 Task: Search one way flight ticket for 1 adult, 1 child, 1 infant in seat in premium economy from Killeen: Killeen-fort Hood Regional Airport / Robert Gray Army Airfield to Rockford: Chicago Rockford International Airport(was Northwest Chicagoland Regional Airport At Rockford) on 5-1-2023. Choice of flights is American. Number of bags: 2 checked bags. Price is upto 91000. Outbound departure time preference is 7:15.
Action: Mouse moved to (201, 312)
Screenshot: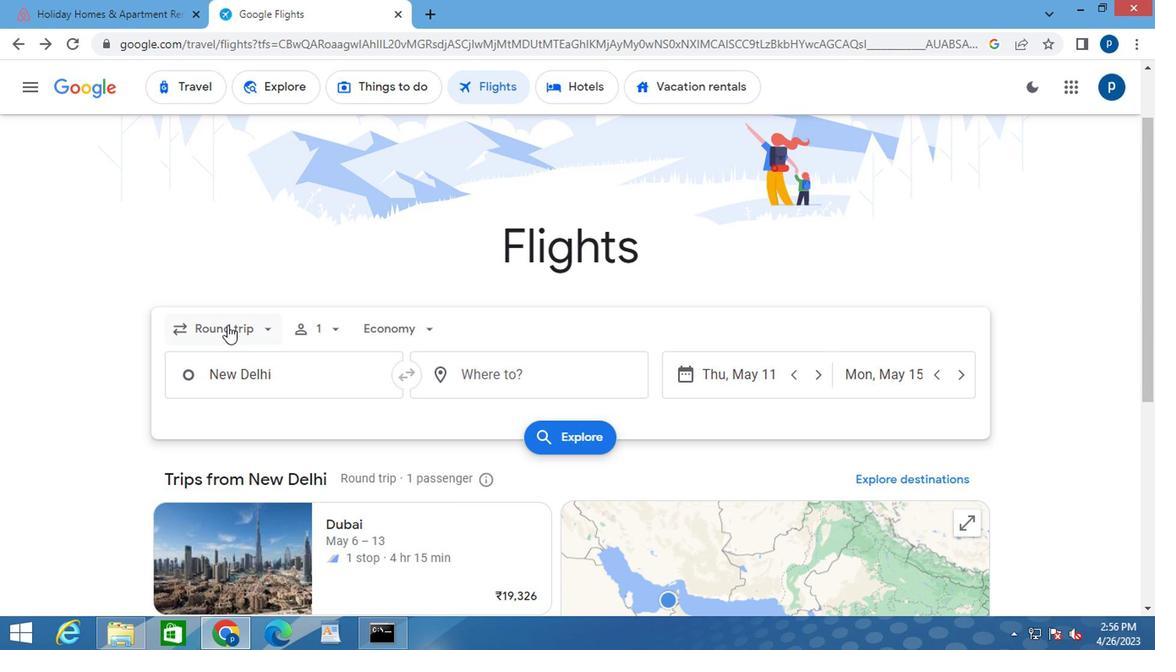 
Action: Mouse pressed left at (201, 312)
Screenshot: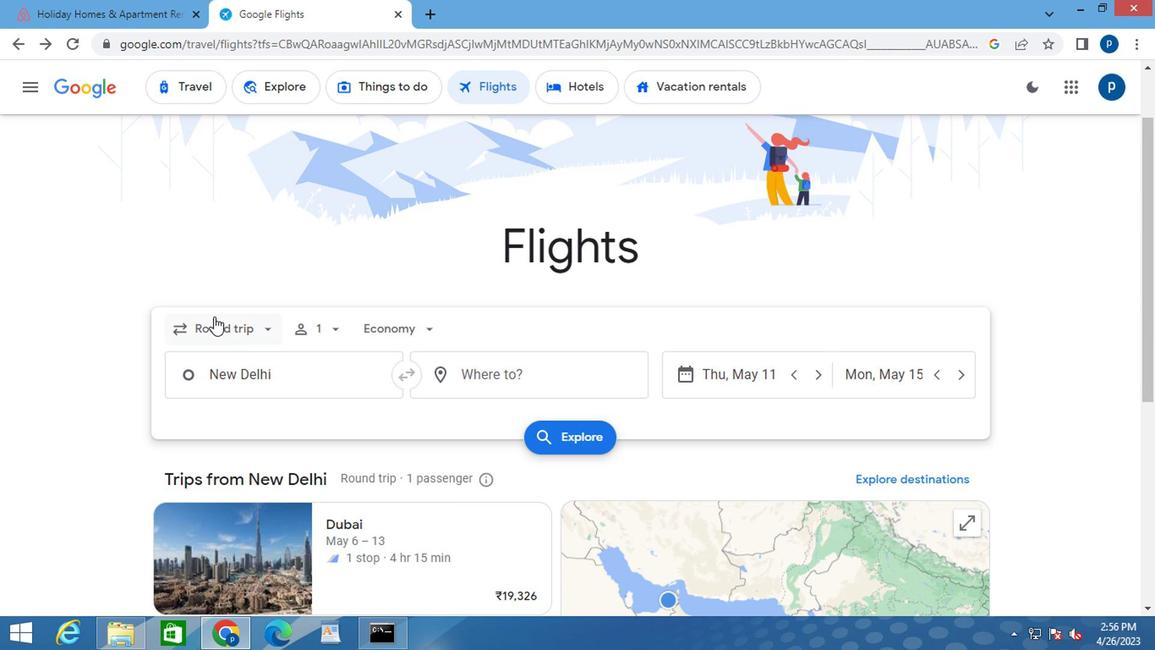 
Action: Mouse moved to (220, 395)
Screenshot: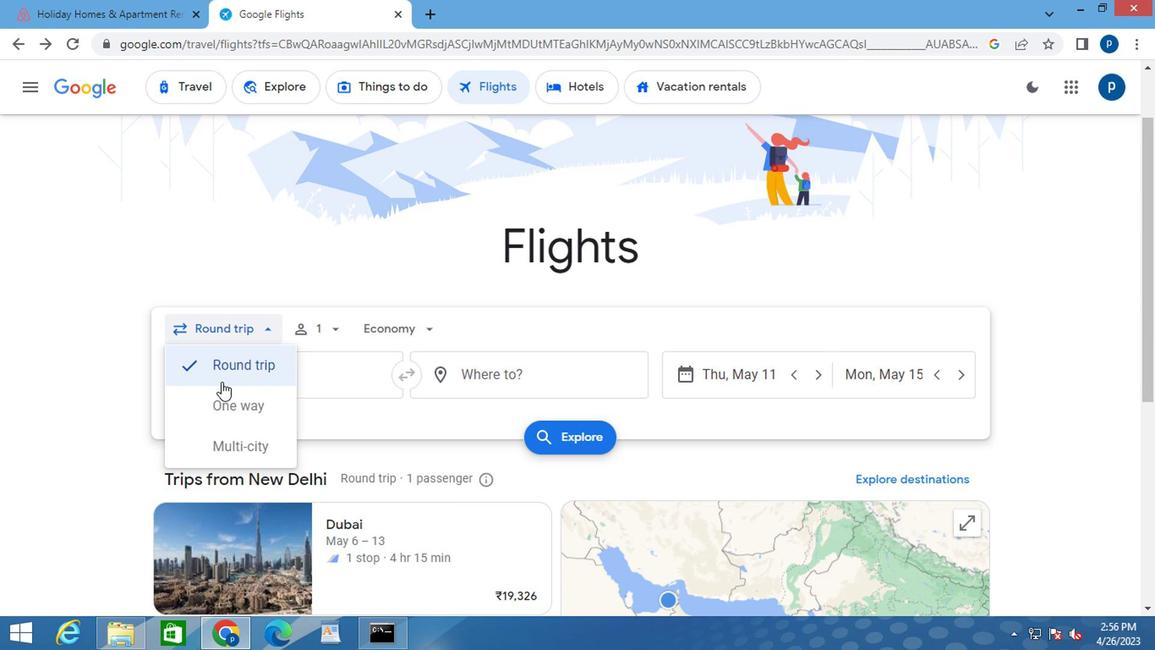 
Action: Mouse pressed left at (220, 395)
Screenshot: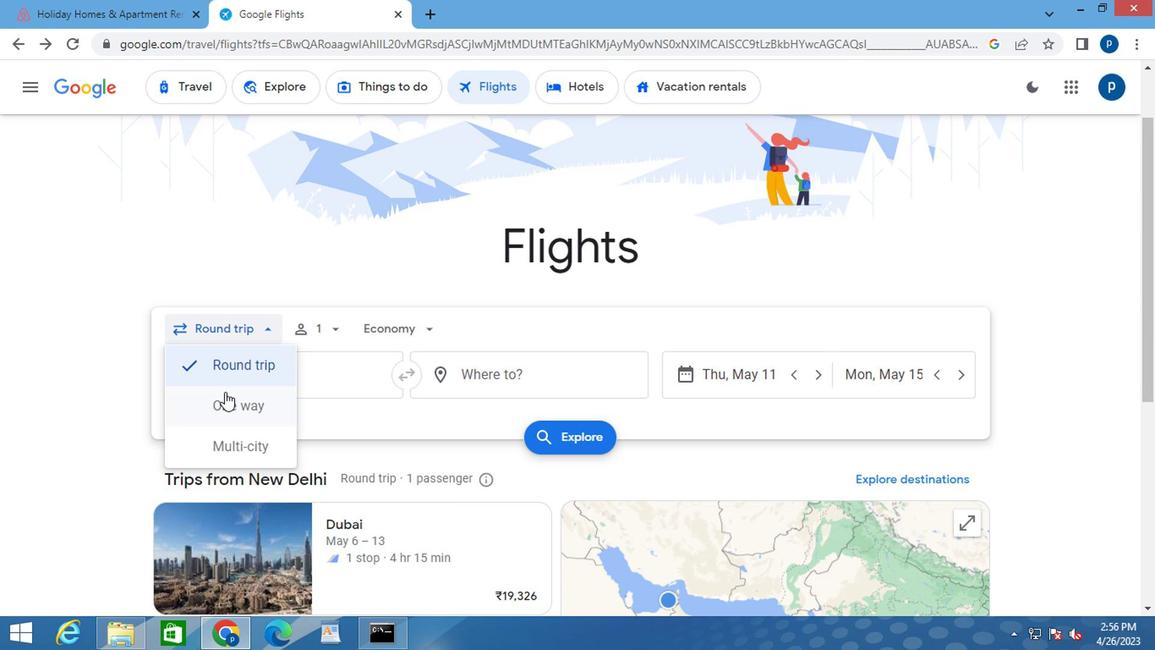
Action: Mouse moved to (297, 329)
Screenshot: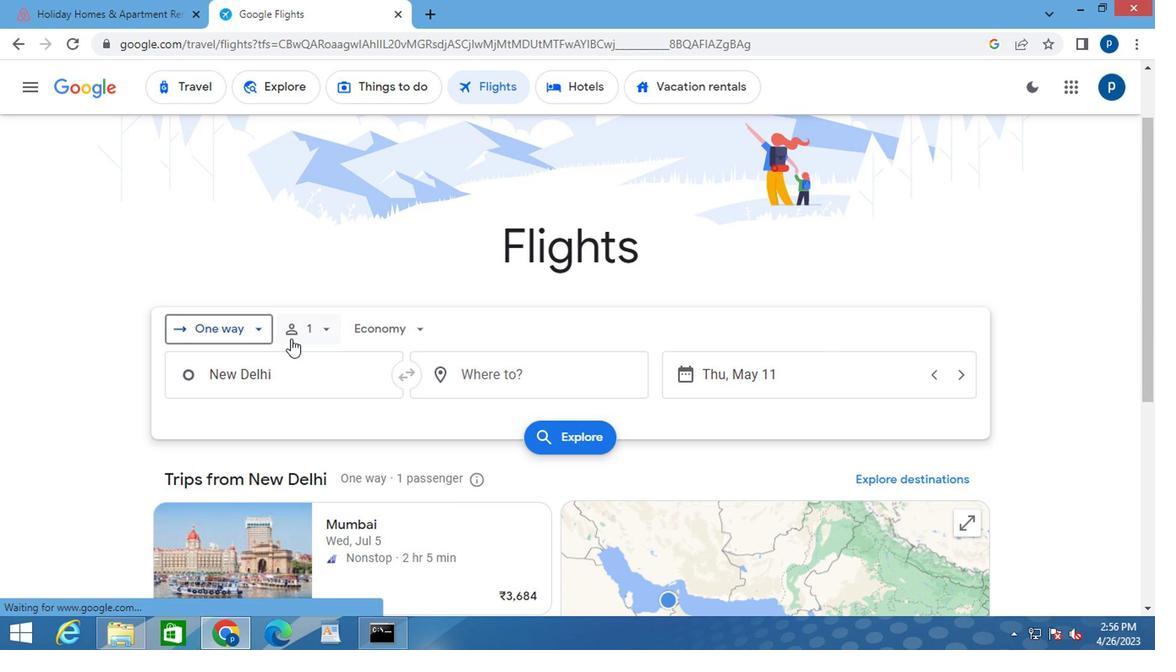 
Action: Mouse pressed left at (297, 329)
Screenshot: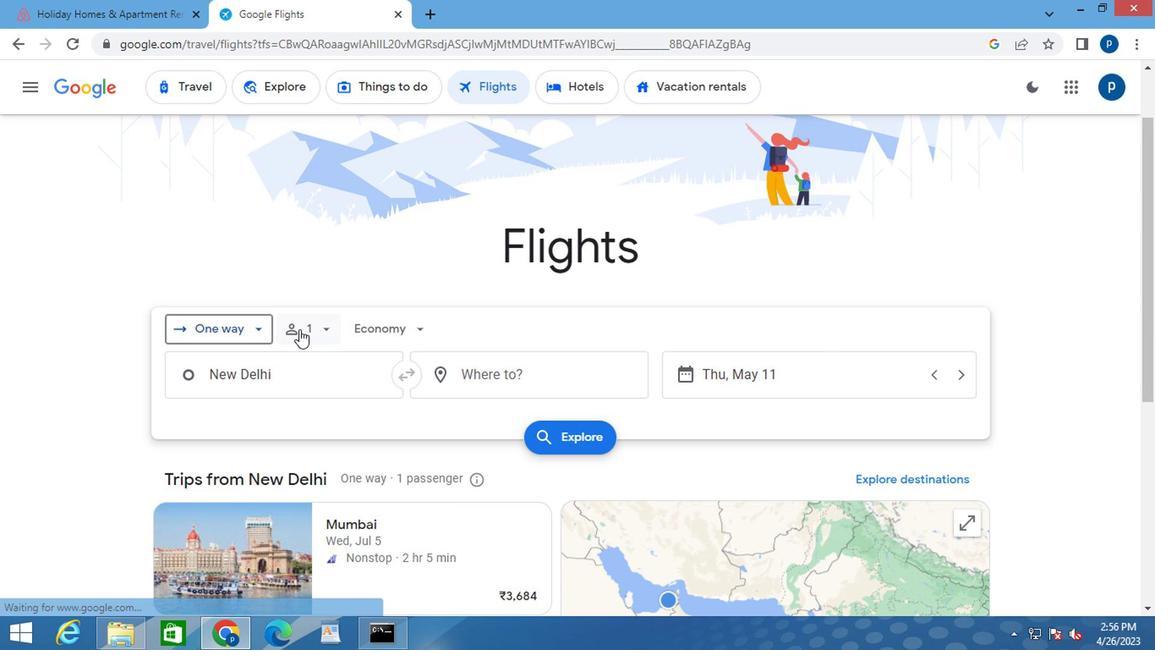 
Action: Mouse moved to (434, 414)
Screenshot: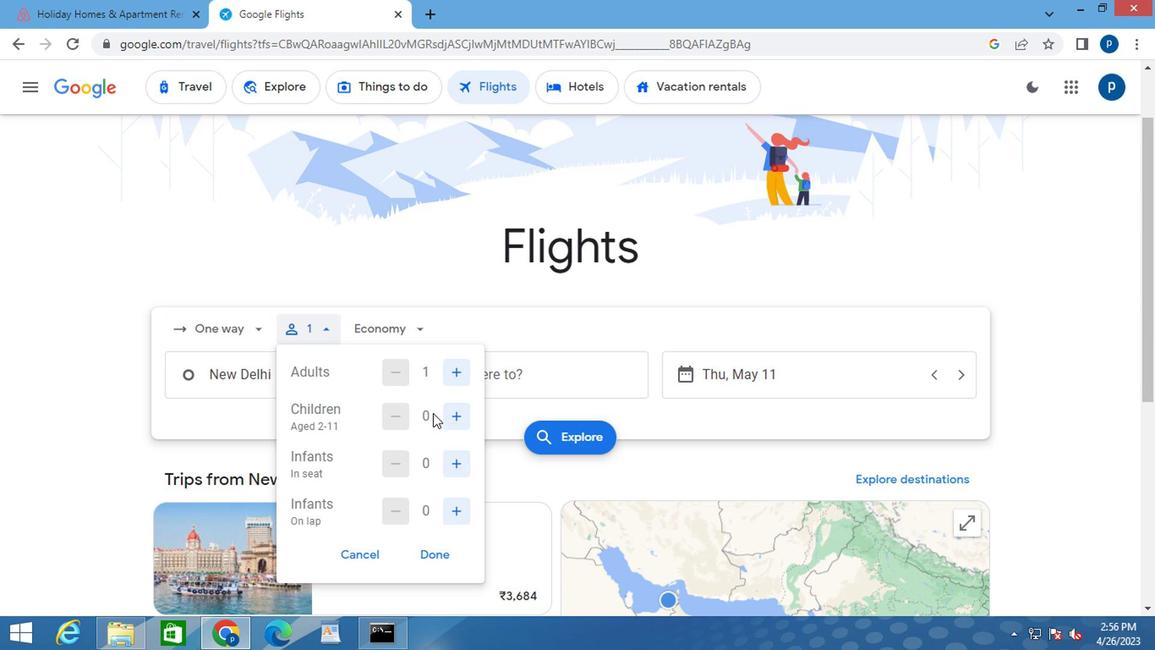 
Action: Mouse pressed left at (434, 414)
Screenshot: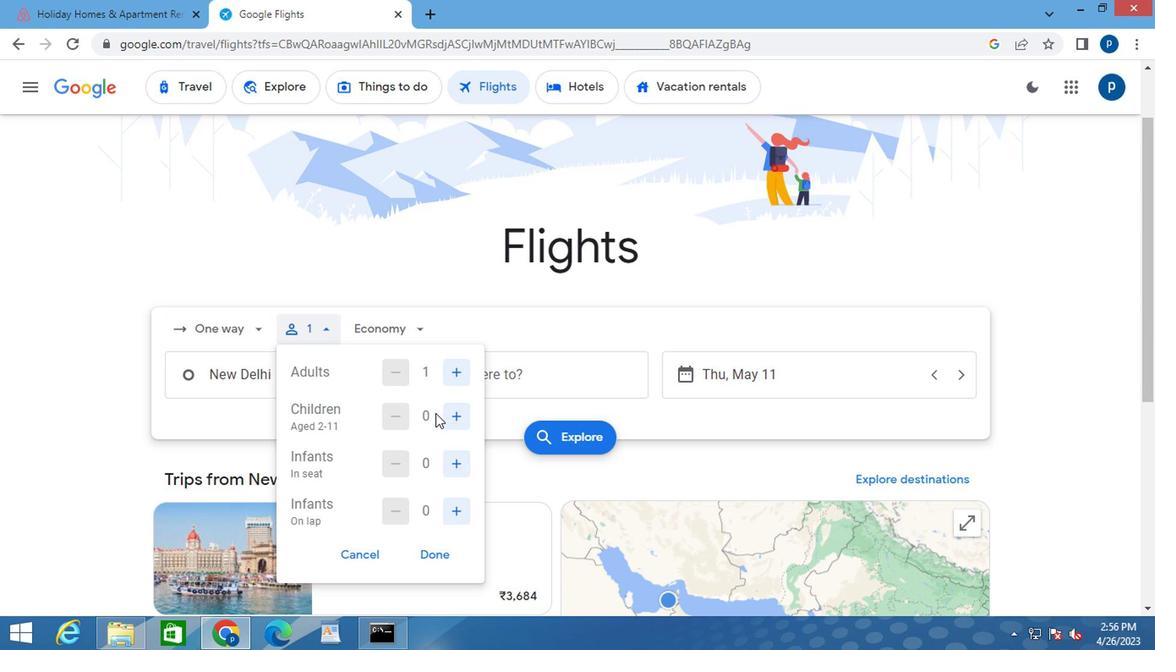 
Action: Mouse moved to (444, 458)
Screenshot: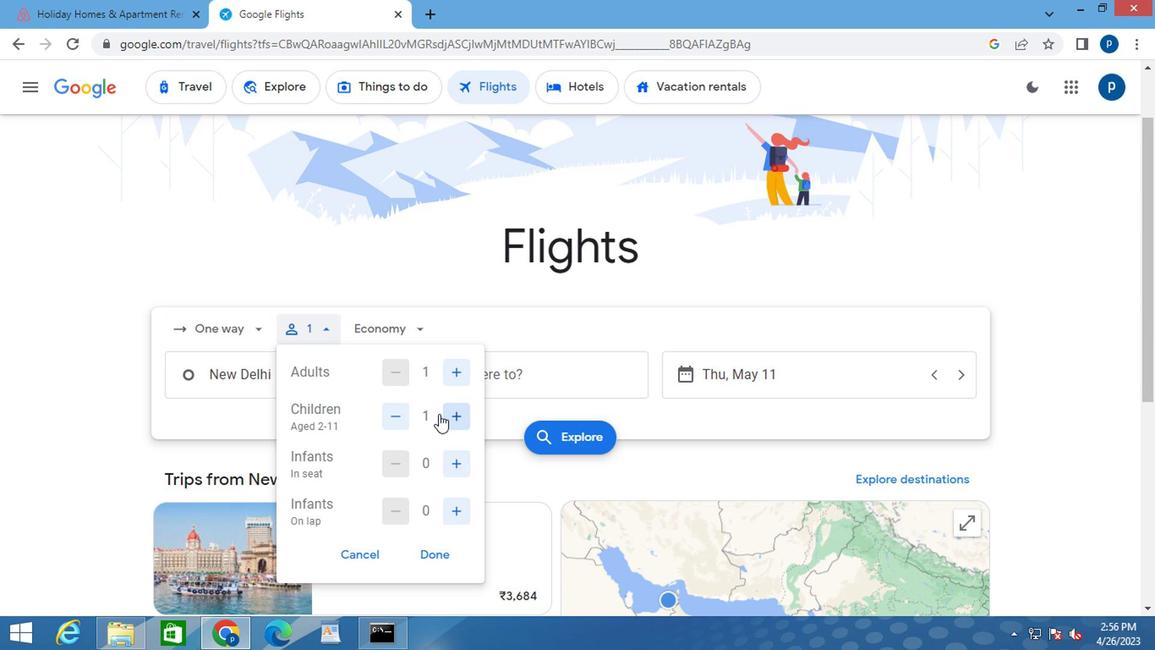 
Action: Mouse pressed left at (444, 458)
Screenshot: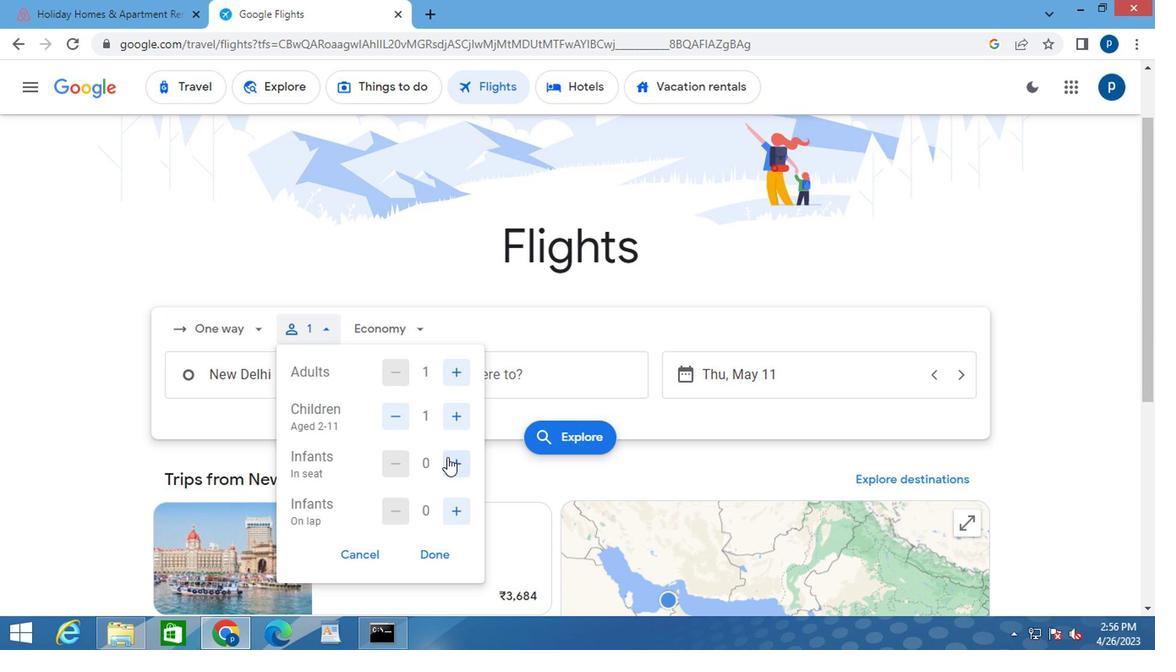 
Action: Mouse moved to (437, 556)
Screenshot: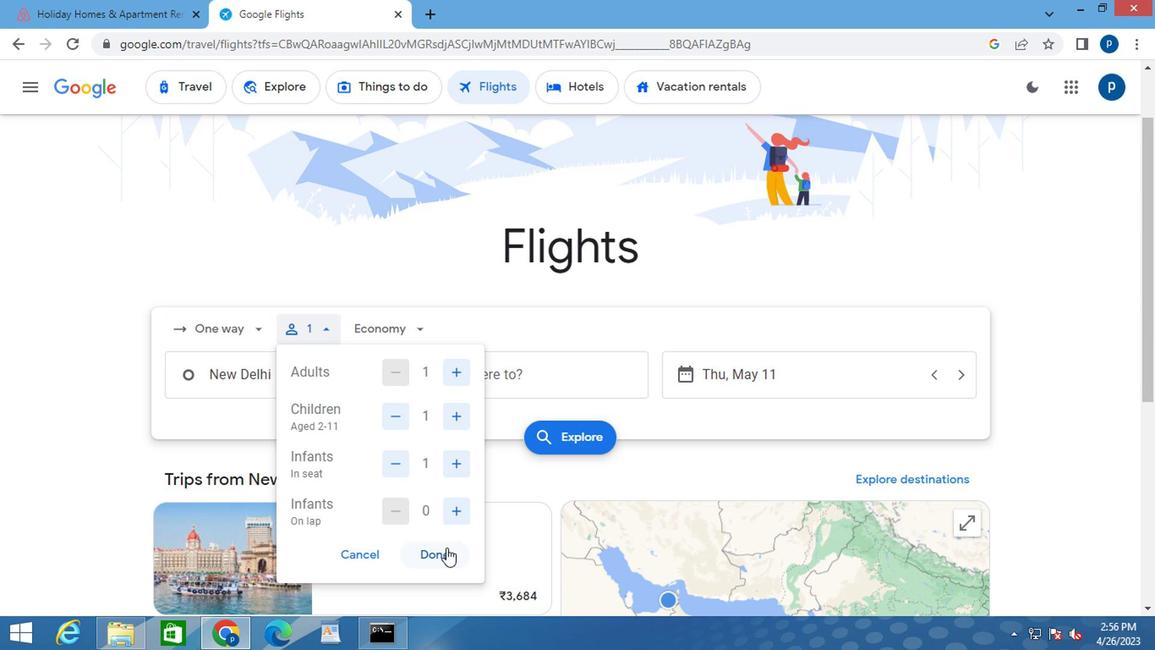 
Action: Mouse pressed left at (437, 556)
Screenshot: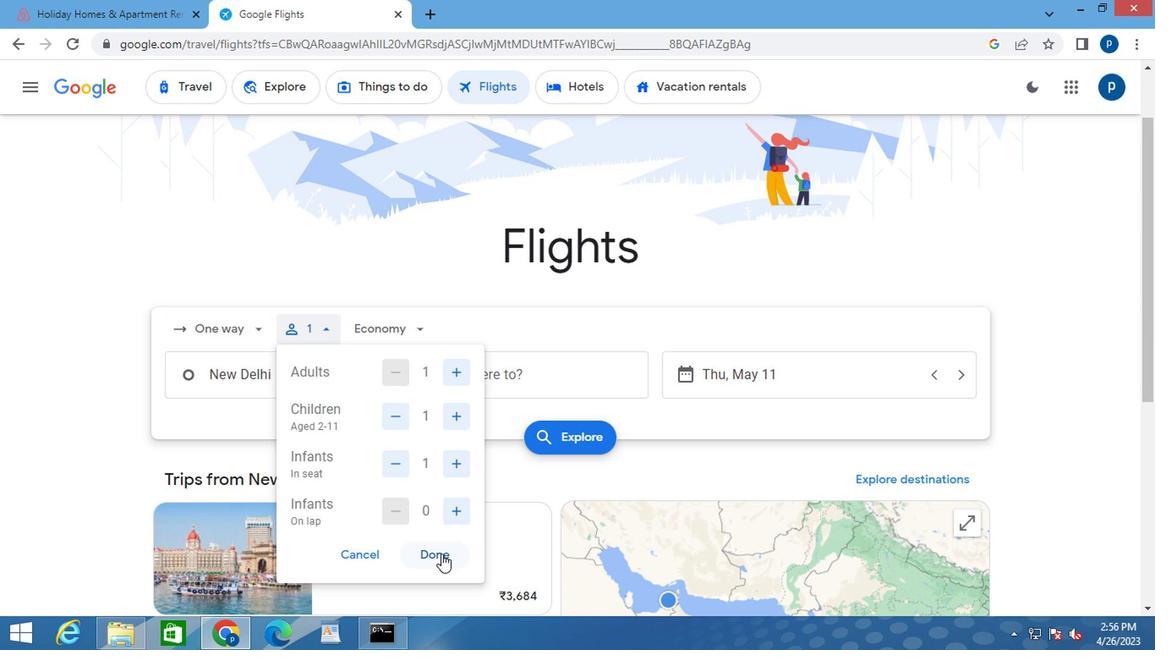 
Action: Mouse moved to (403, 319)
Screenshot: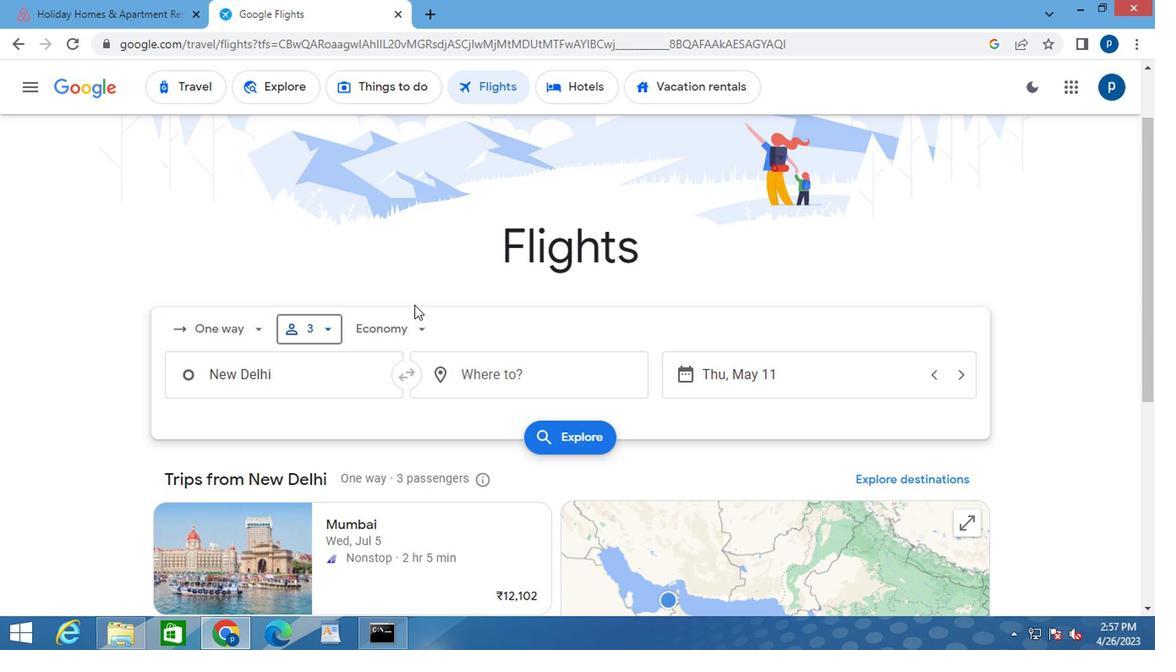 
Action: Mouse pressed left at (403, 319)
Screenshot: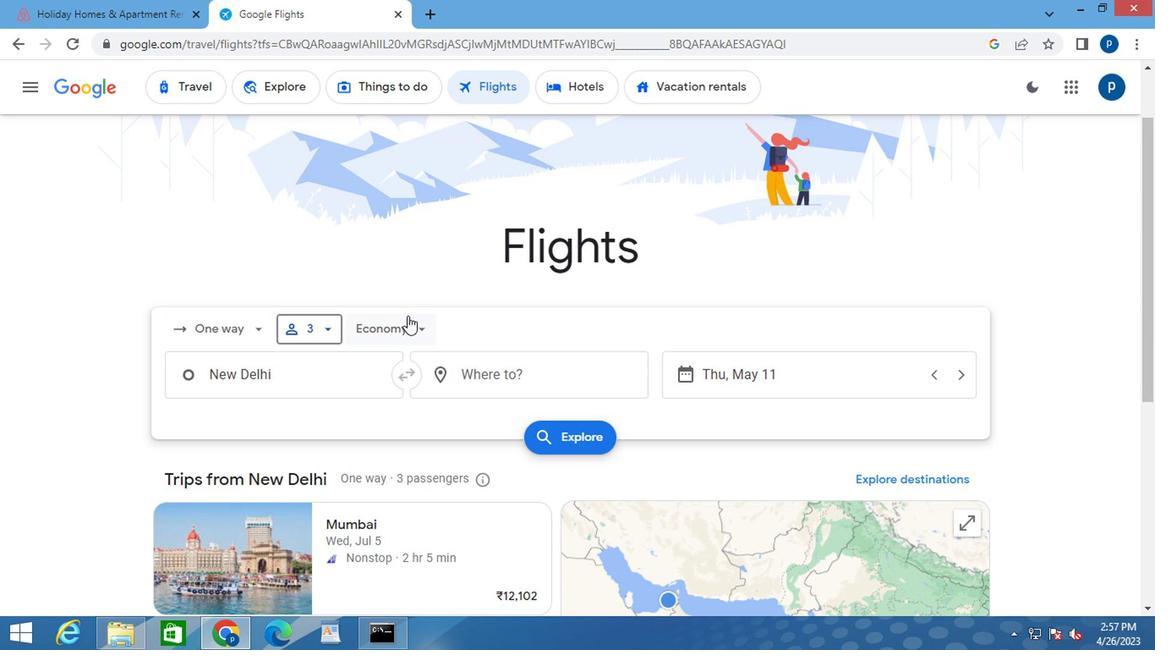 
Action: Mouse moved to (446, 399)
Screenshot: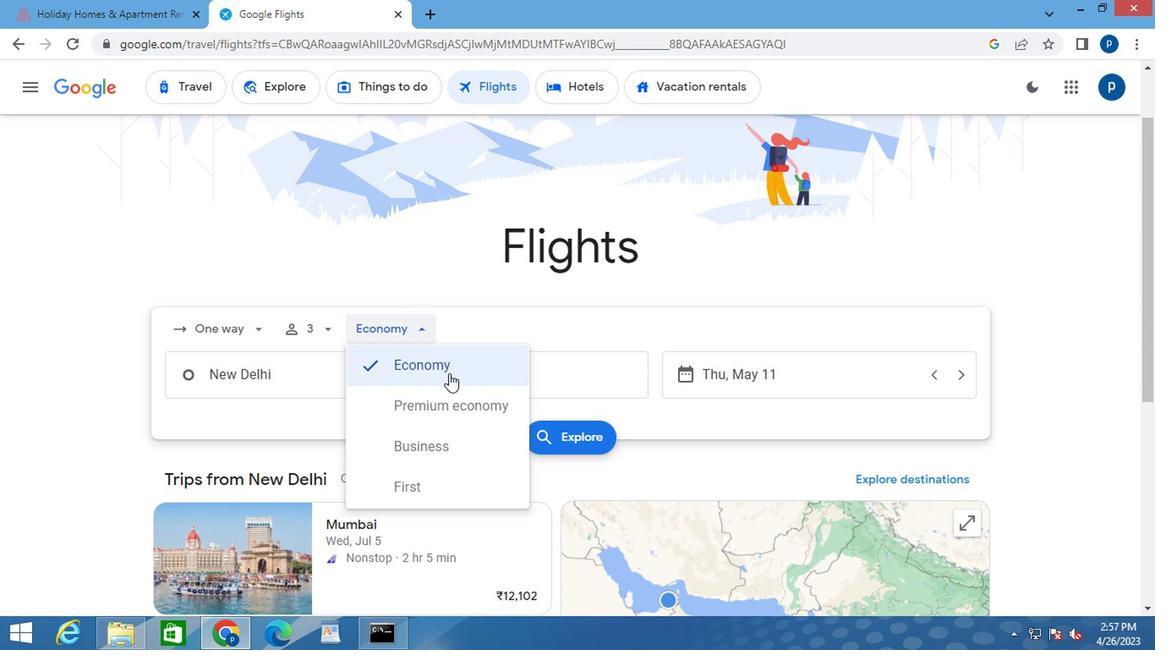 
Action: Mouse pressed left at (446, 399)
Screenshot: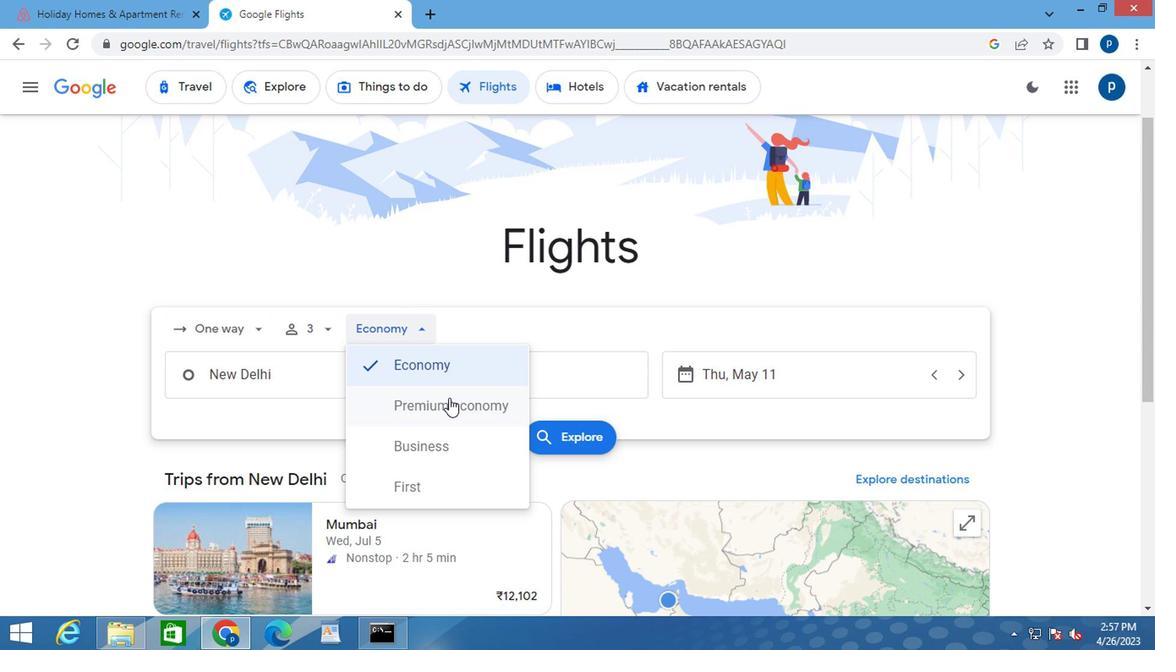 
Action: Mouse moved to (269, 373)
Screenshot: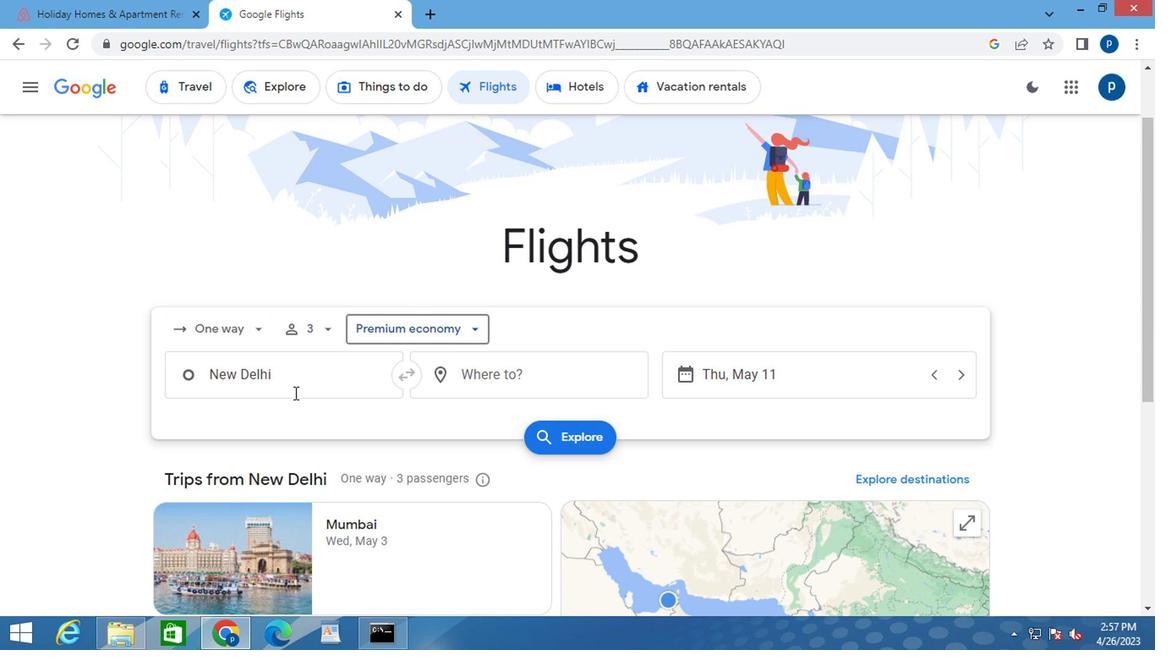 
Action: Mouse pressed left at (269, 373)
Screenshot: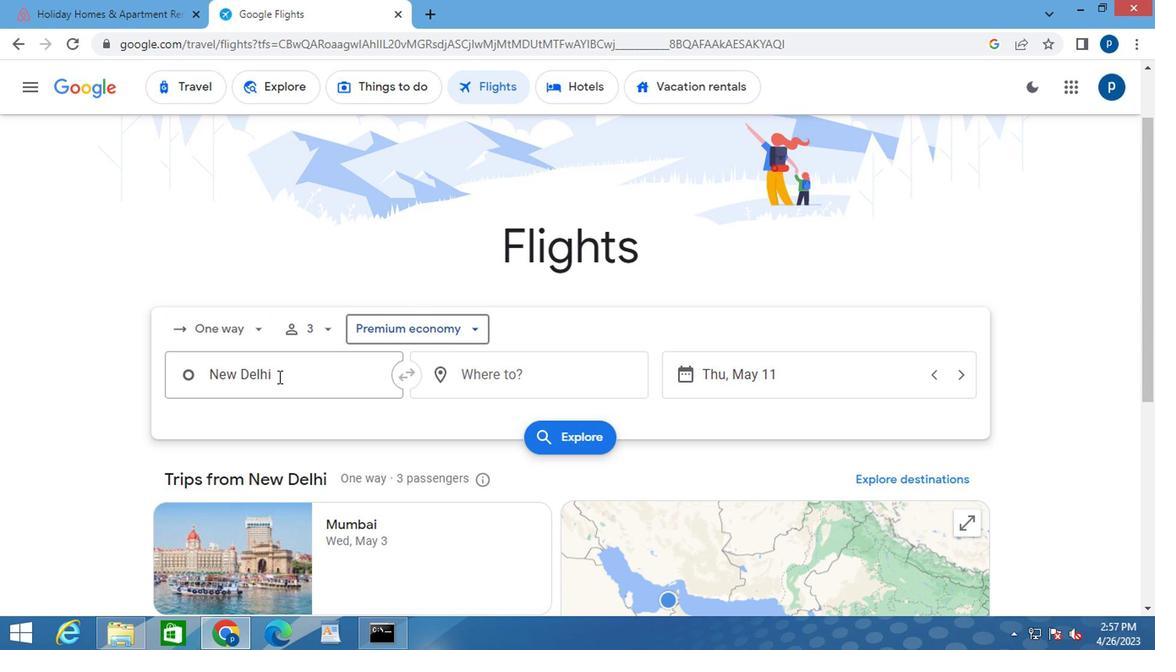 
Action: Mouse pressed left at (269, 373)
Screenshot: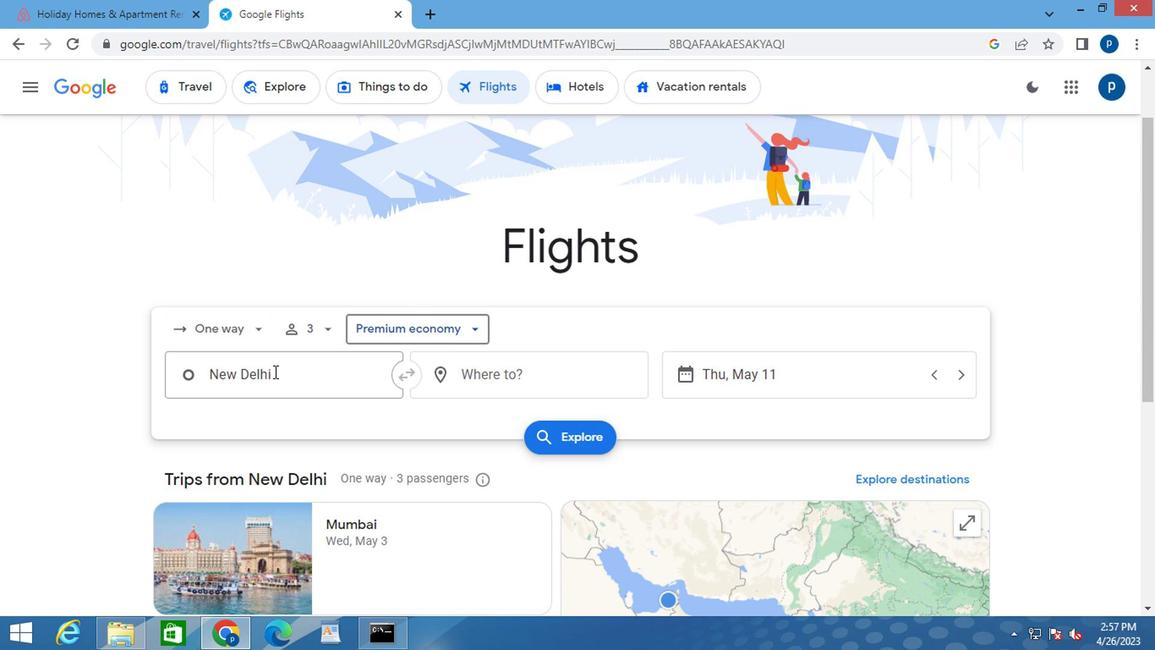 
Action: Key pressed <Key.backspace>
Screenshot: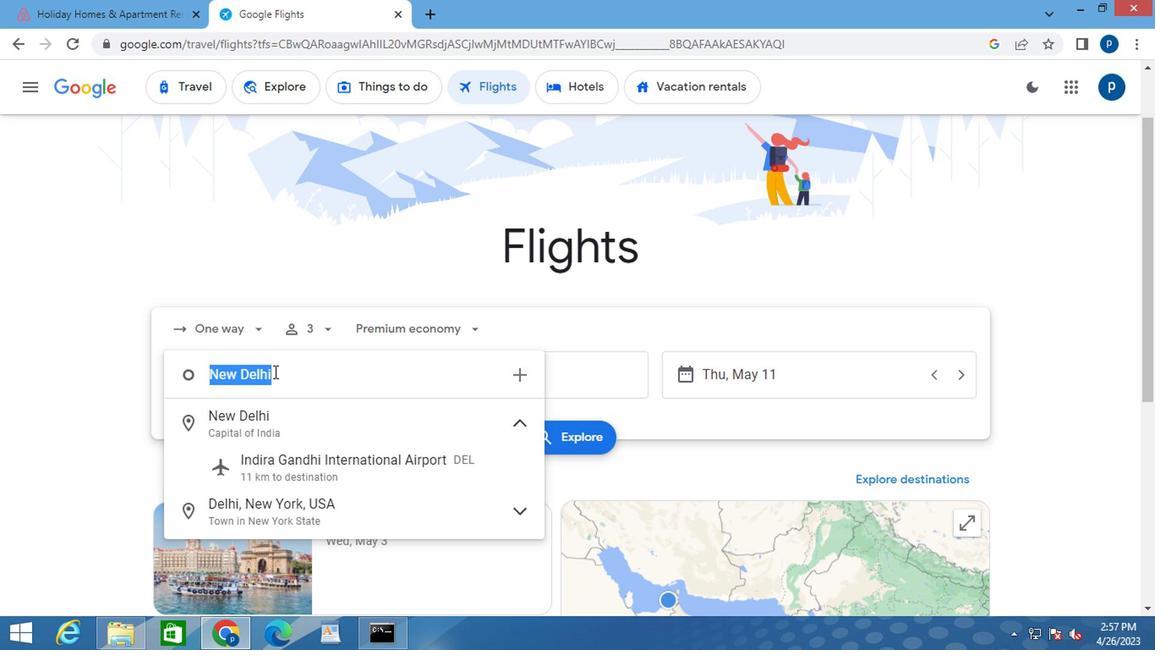 
Action: Mouse moved to (272, 420)
Screenshot: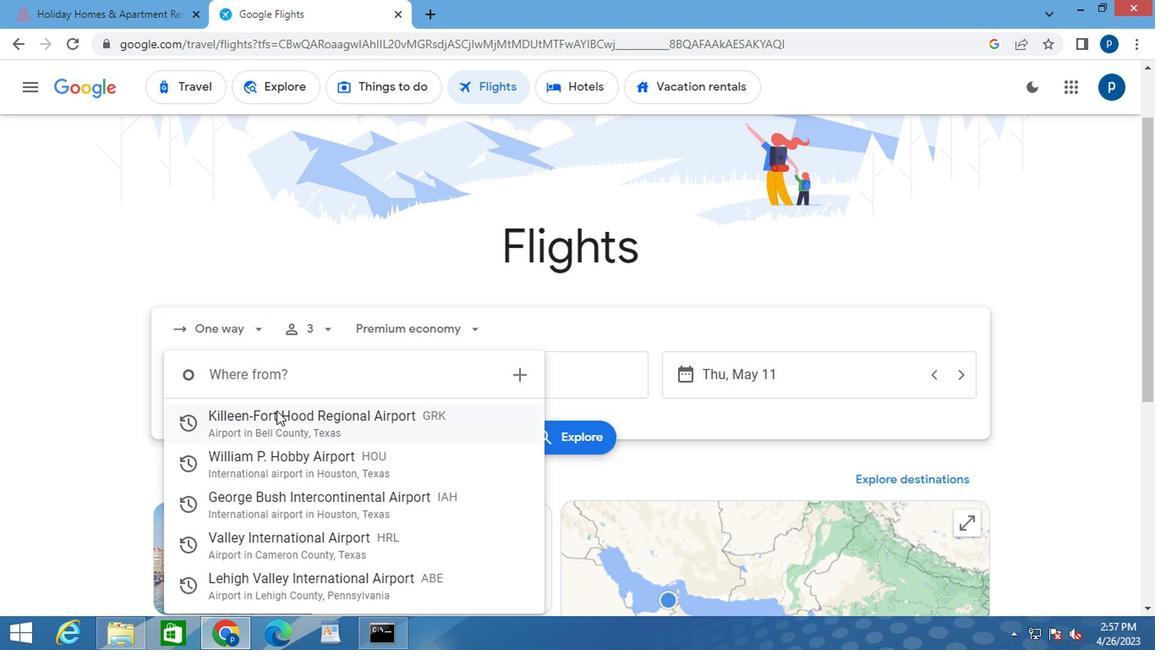 
Action: Mouse pressed left at (272, 420)
Screenshot: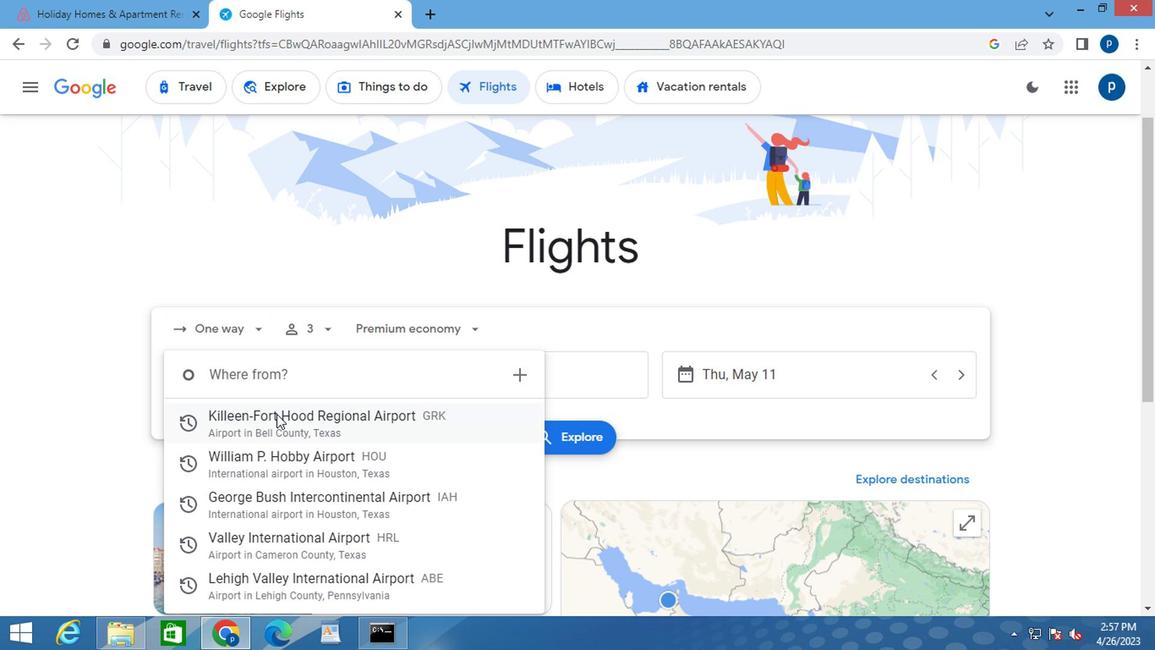 
Action: Mouse moved to (456, 381)
Screenshot: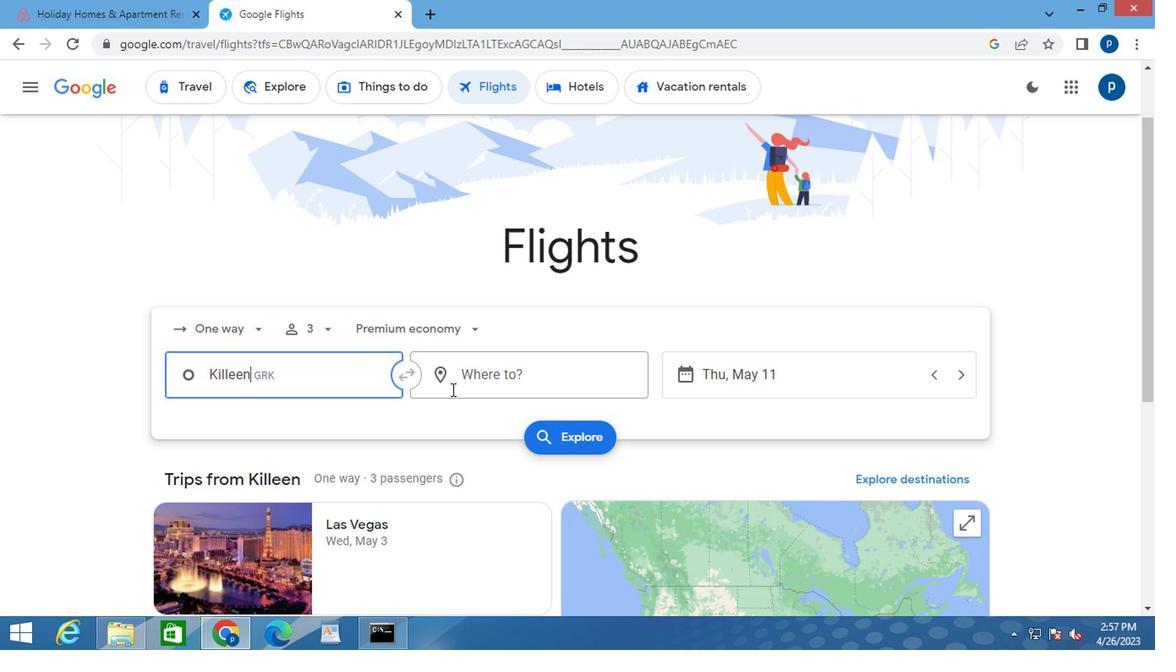 
Action: Mouse pressed left at (456, 381)
Screenshot: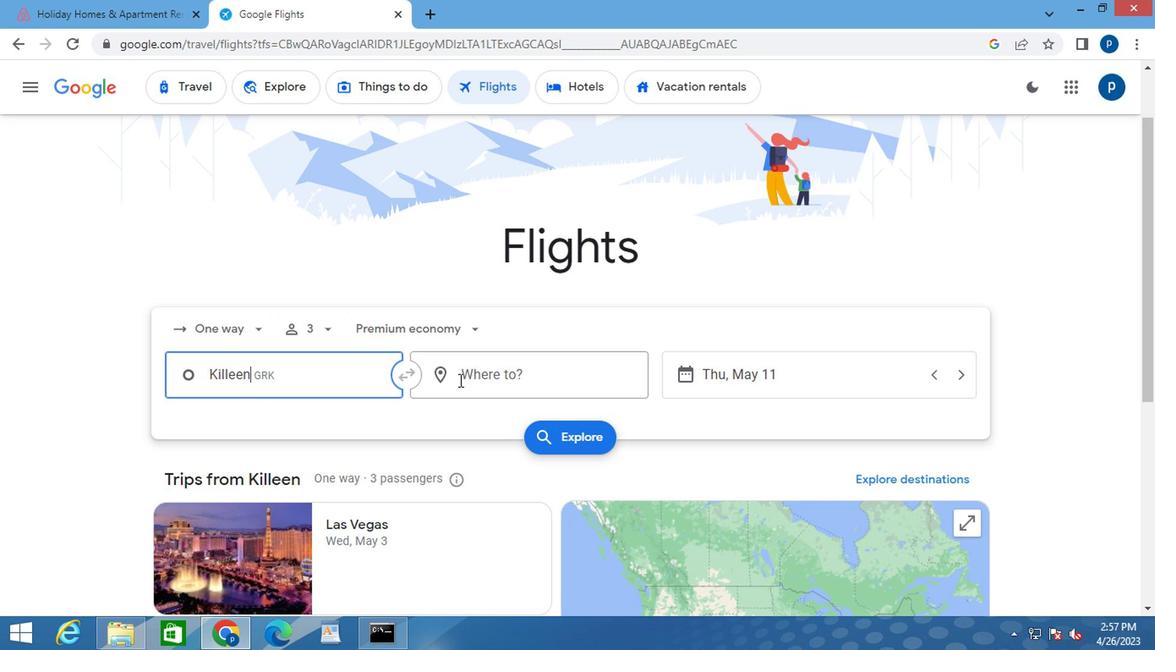 
Action: Key pressed <Key.caps_lock>c<Key.caps_lock>hicago
Screenshot: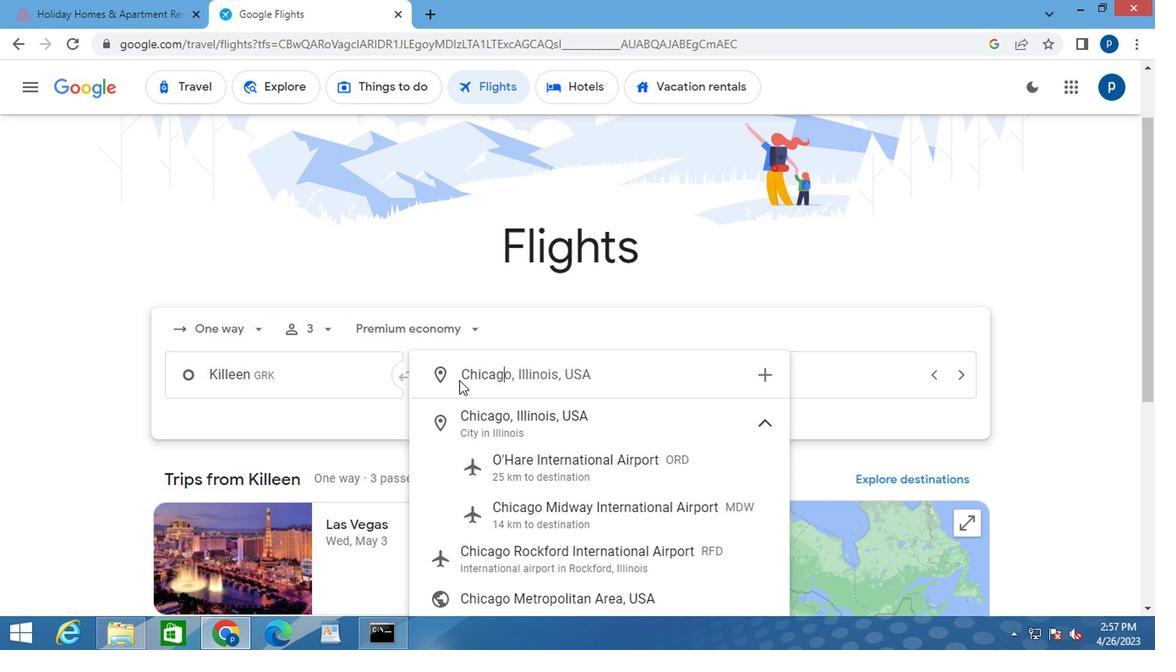
Action: Mouse moved to (537, 554)
Screenshot: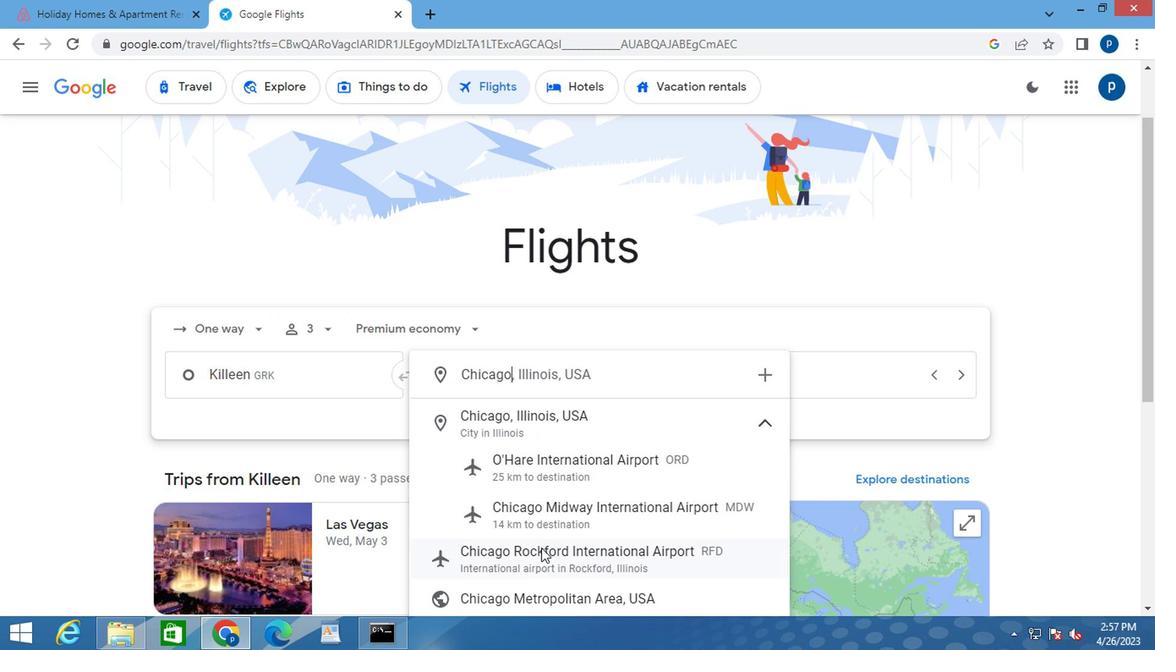 
Action: Mouse pressed left at (537, 554)
Screenshot: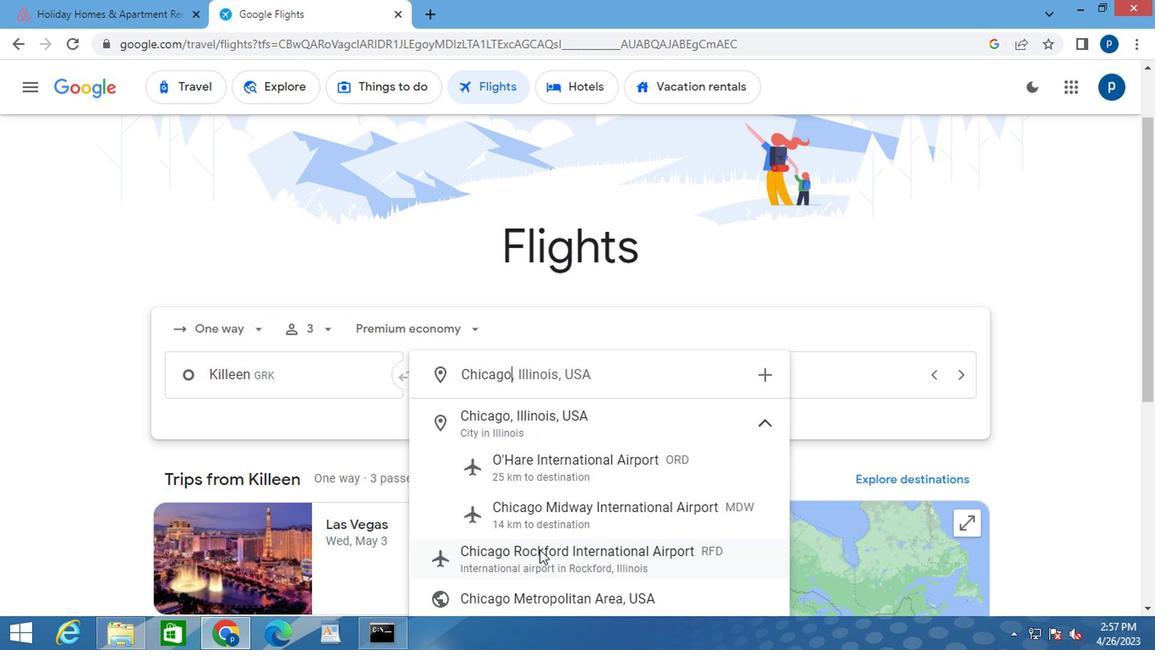 
Action: Mouse moved to (689, 381)
Screenshot: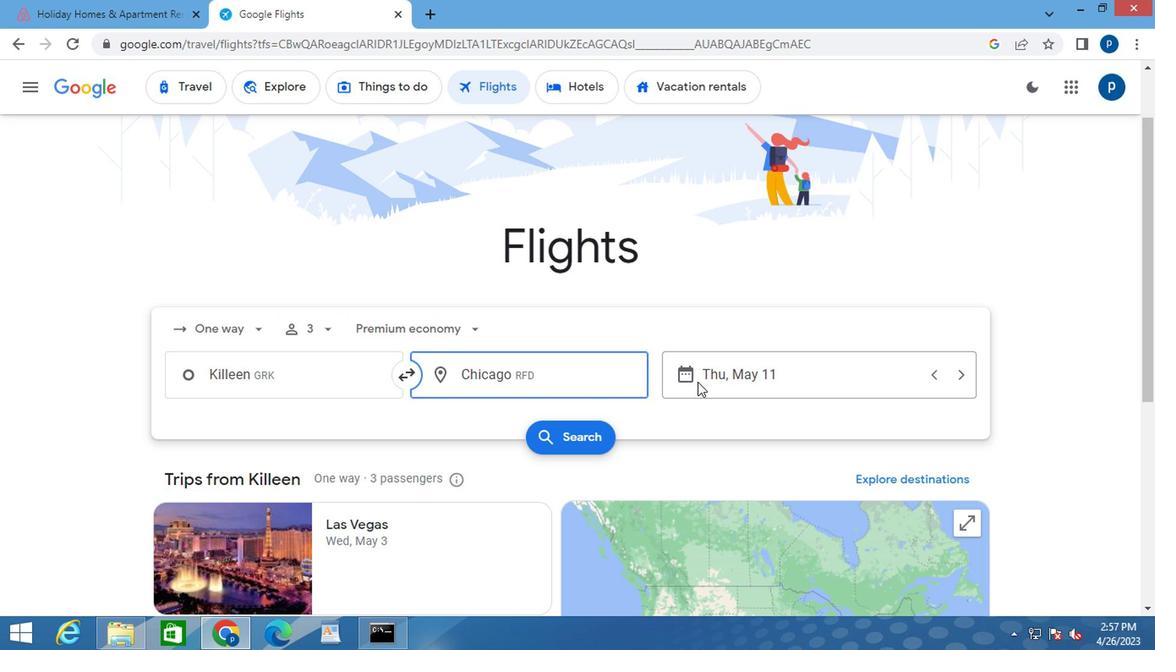 
Action: Mouse pressed left at (689, 381)
Screenshot: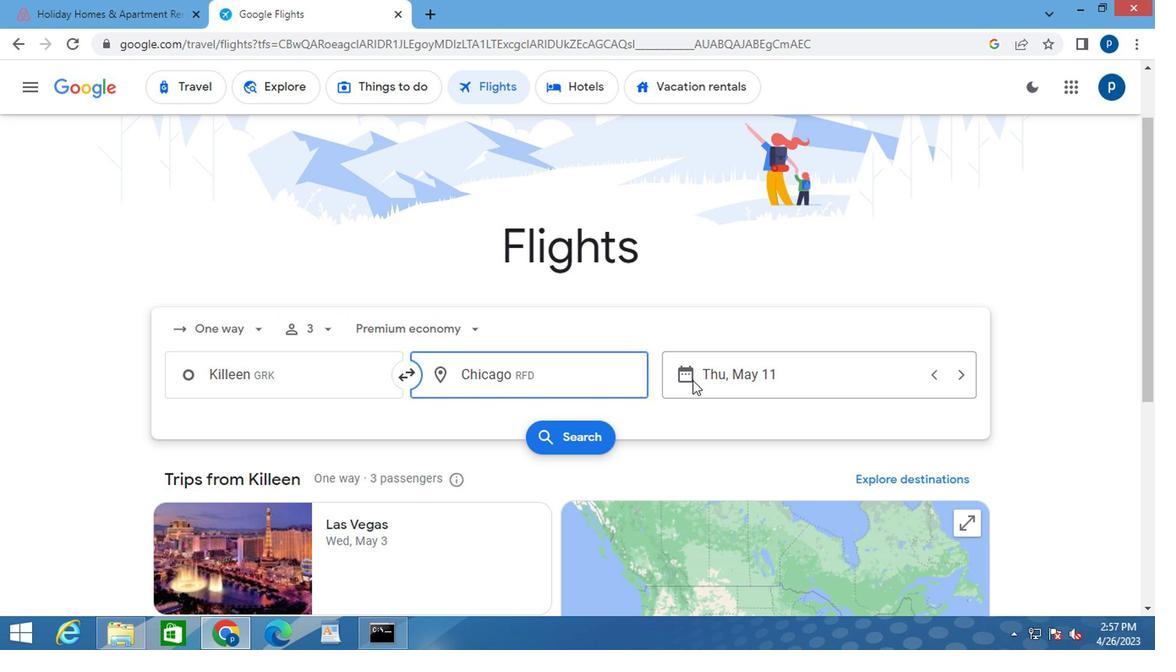 
Action: Mouse moved to (735, 296)
Screenshot: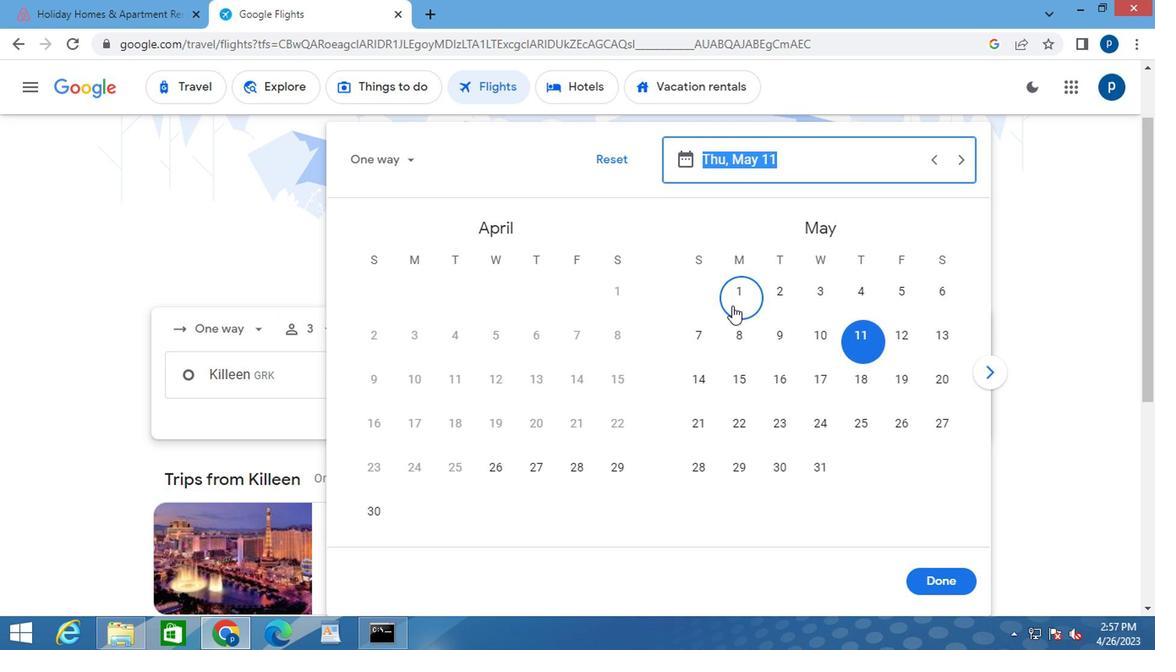 
Action: Mouse pressed left at (735, 296)
Screenshot: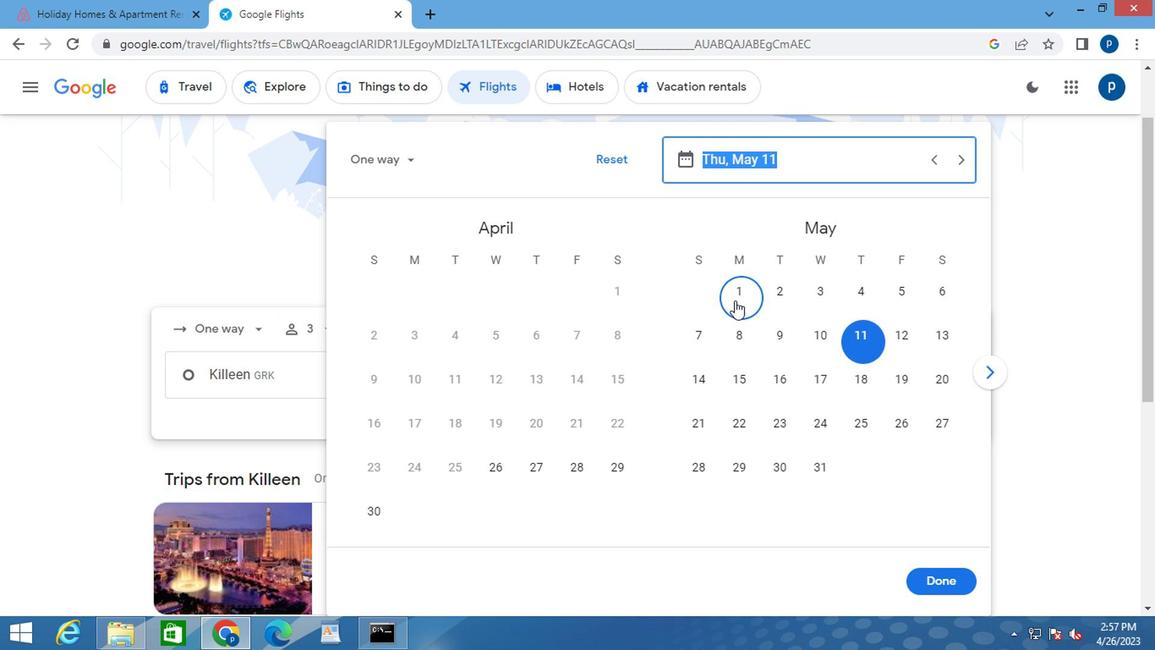 
Action: Mouse moved to (943, 577)
Screenshot: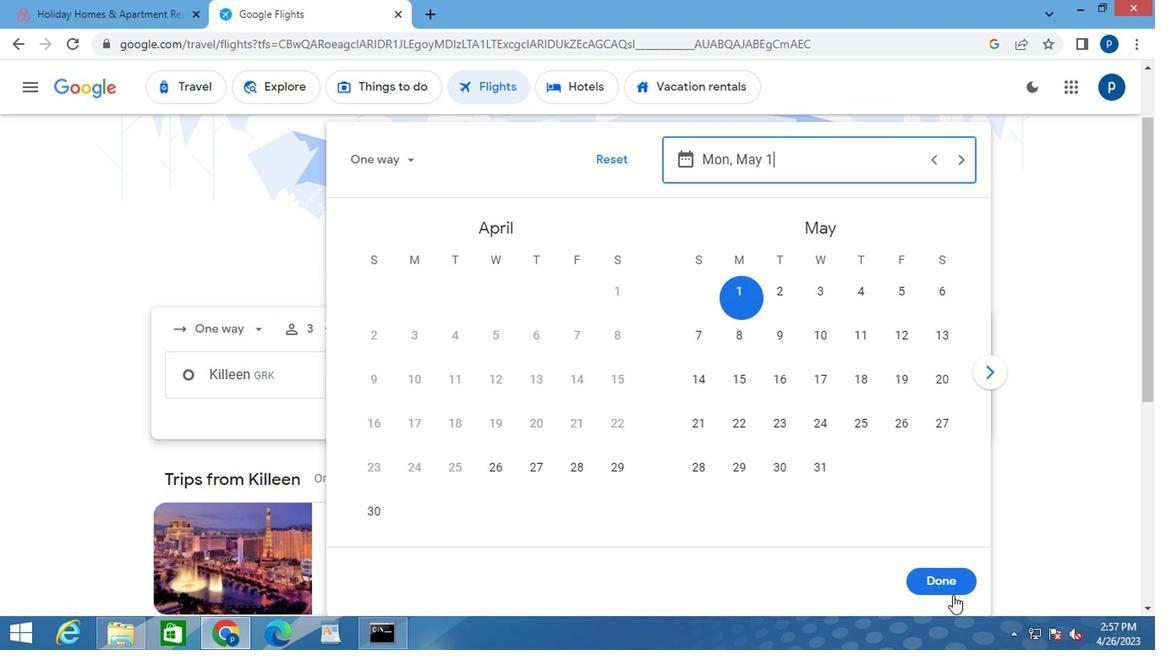 
Action: Mouse pressed left at (943, 577)
Screenshot: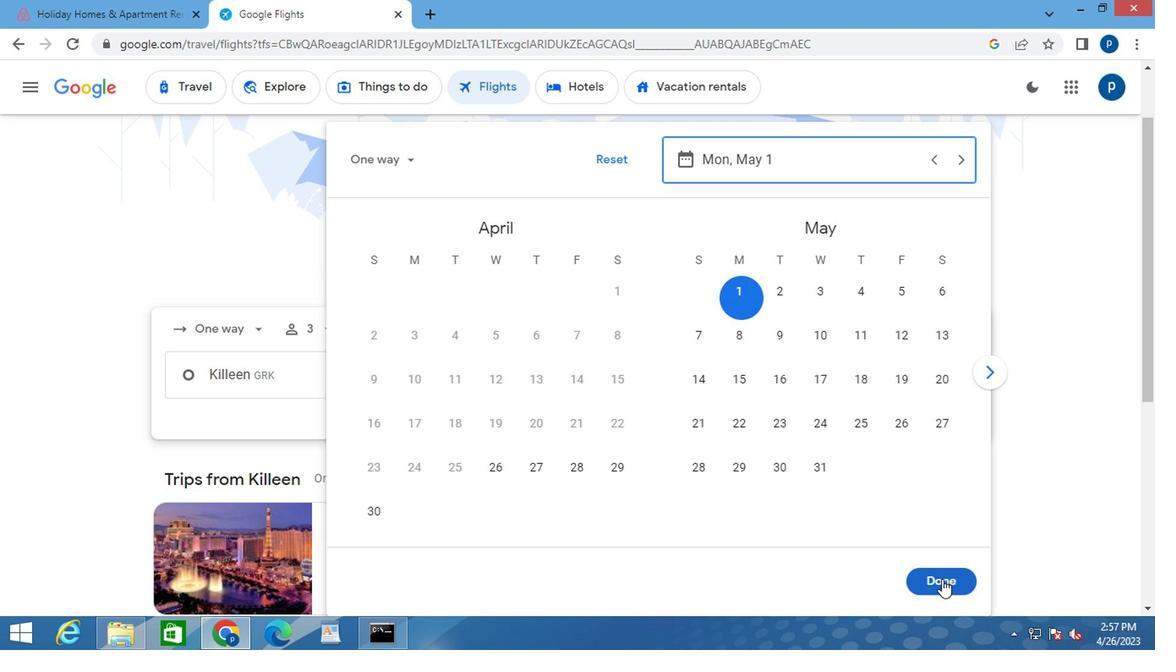 
Action: Mouse moved to (553, 429)
Screenshot: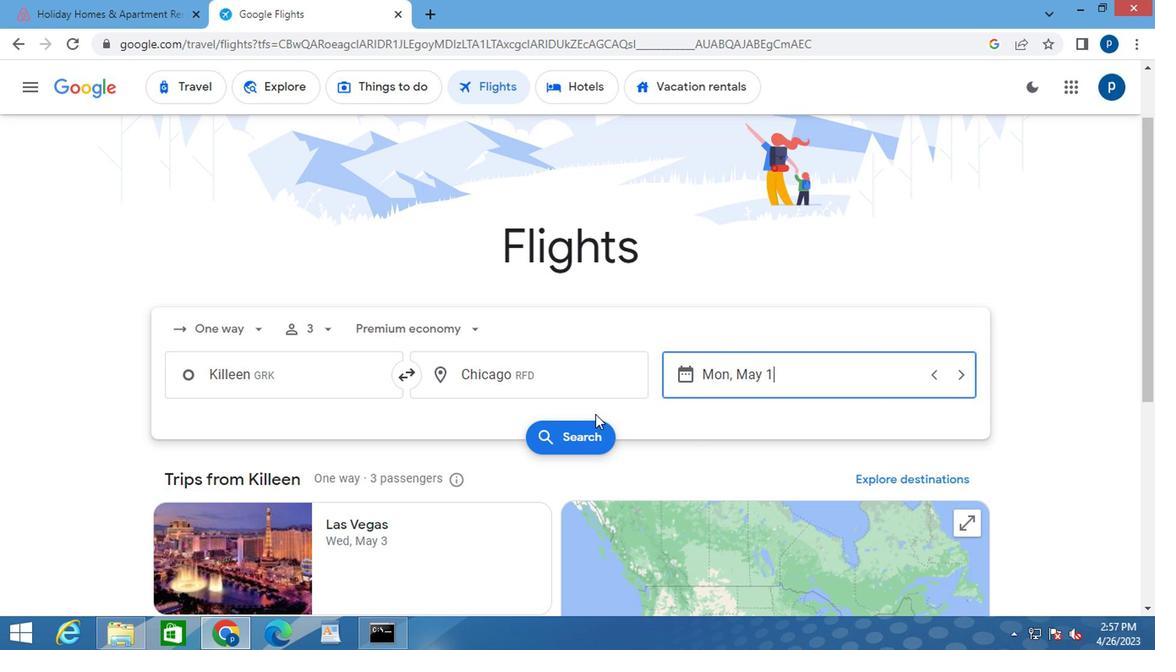 
Action: Mouse pressed left at (553, 429)
Screenshot: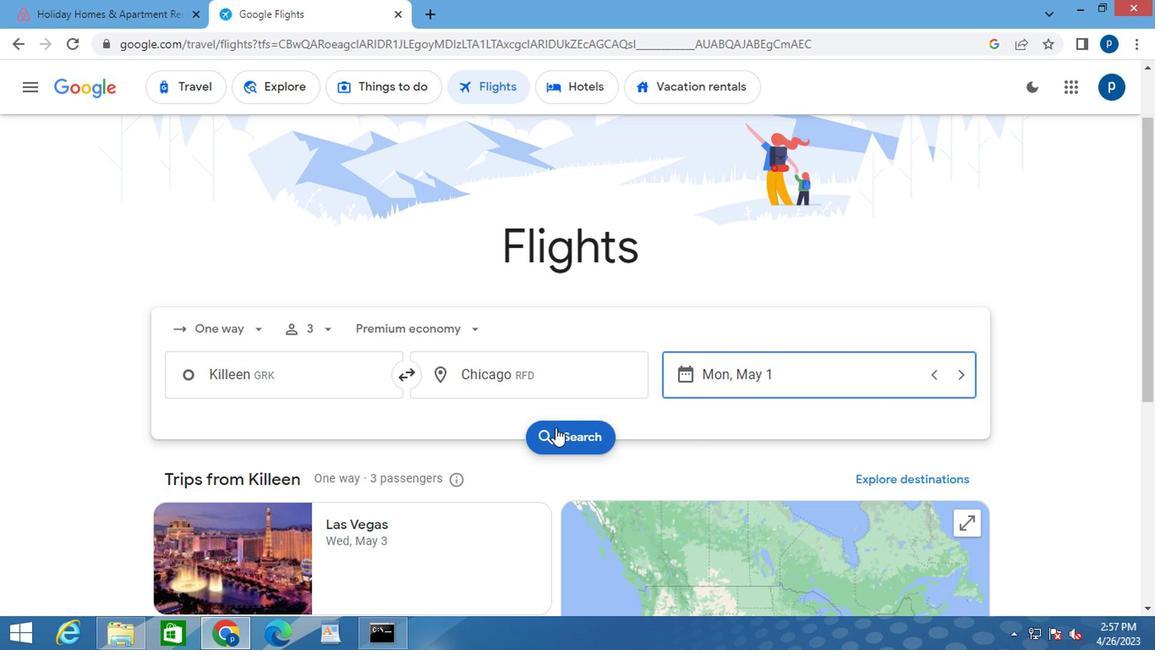 
Action: Mouse moved to (183, 242)
Screenshot: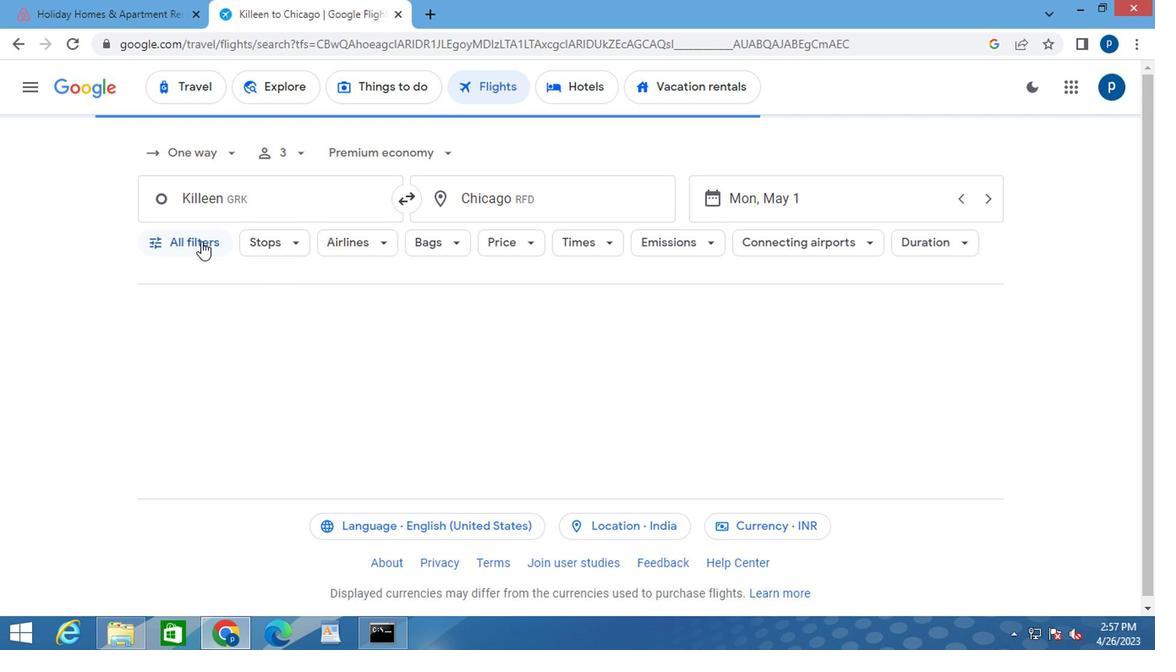 
Action: Mouse pressed left at (183, 242)
Screenshot: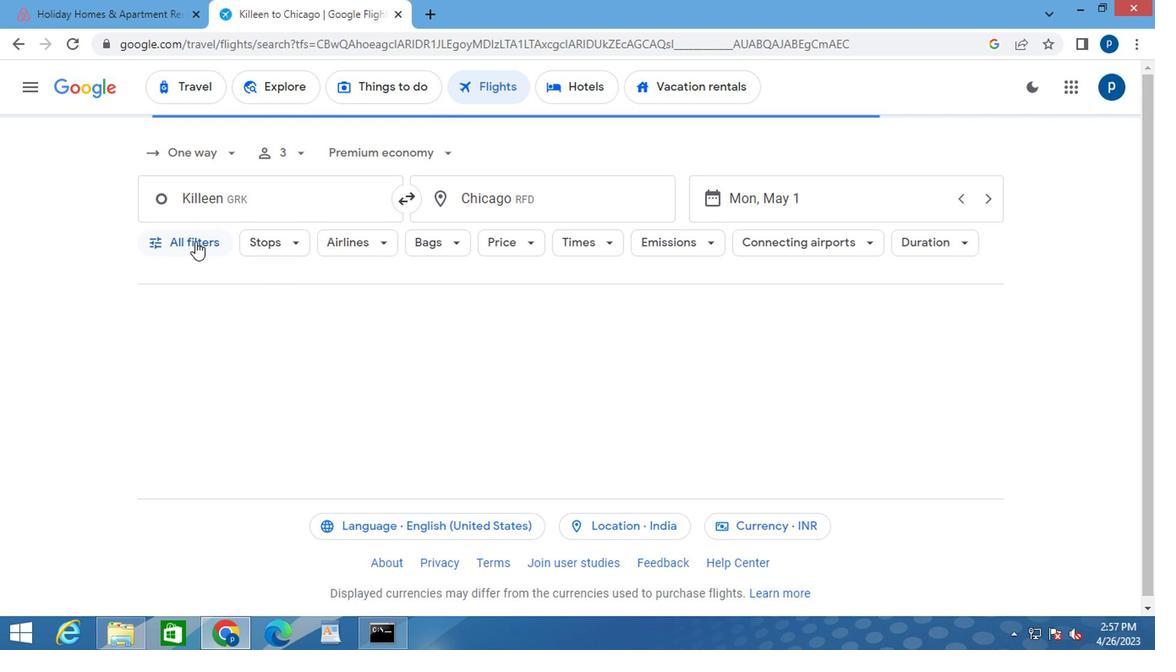 
Action: Mouse moved to (215, 408)
Screenshot: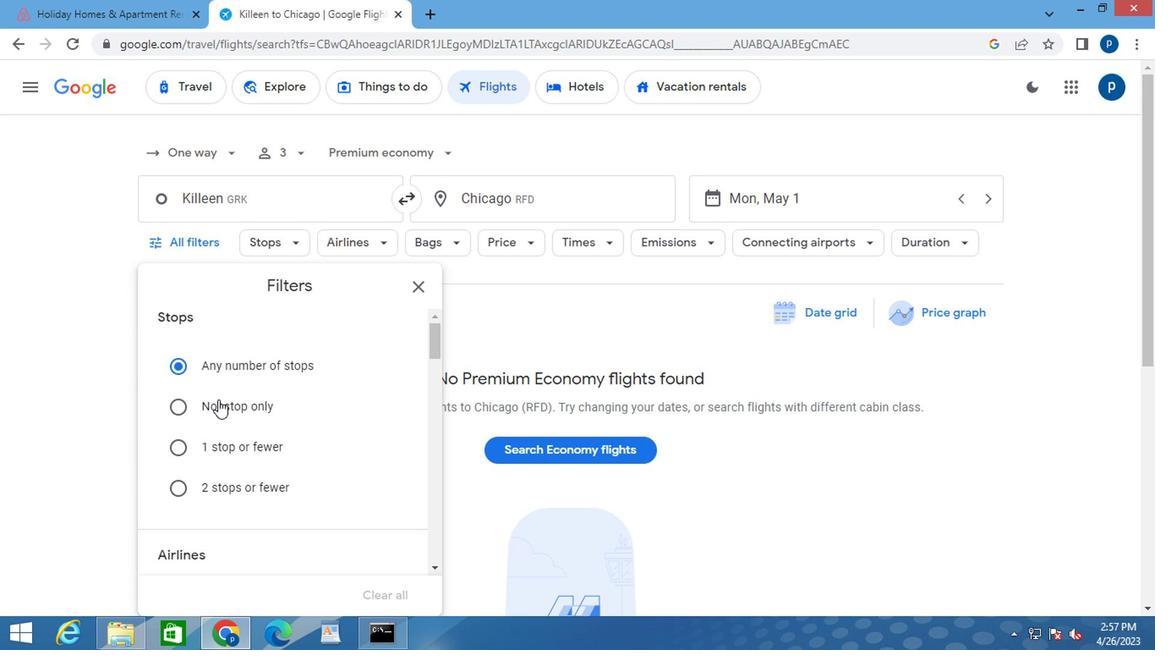 
Action: Mouse scrolled (215, 408) with delta (0, 0)
Screenshot: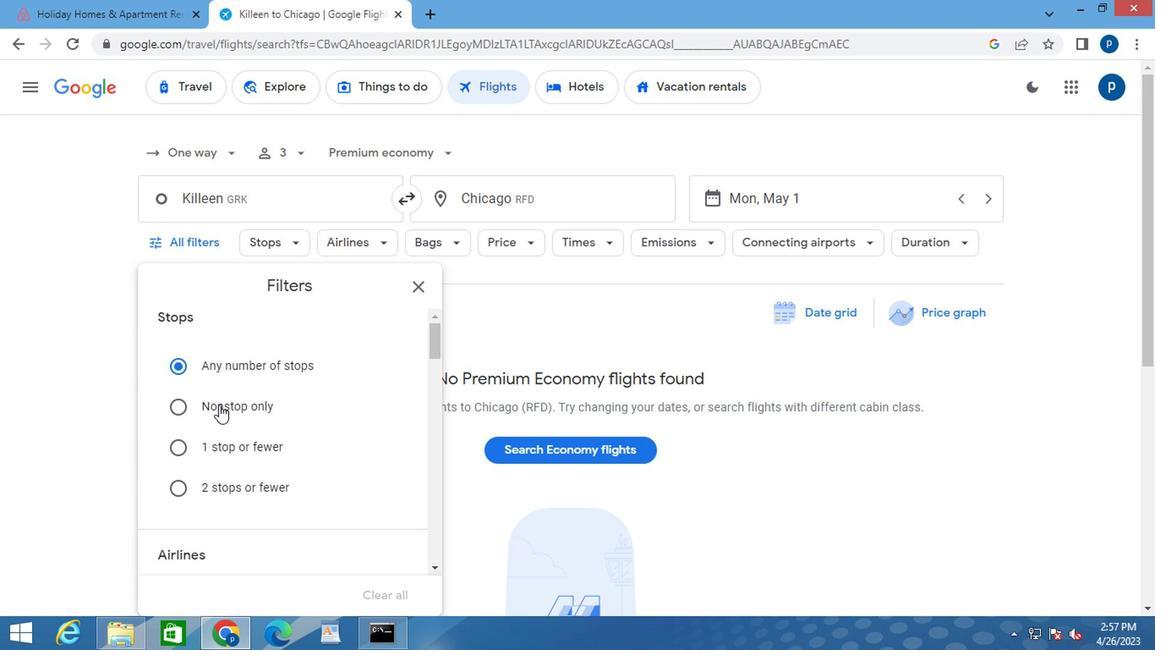 
Action: Mouse moved to (222, 408)
Screenshot: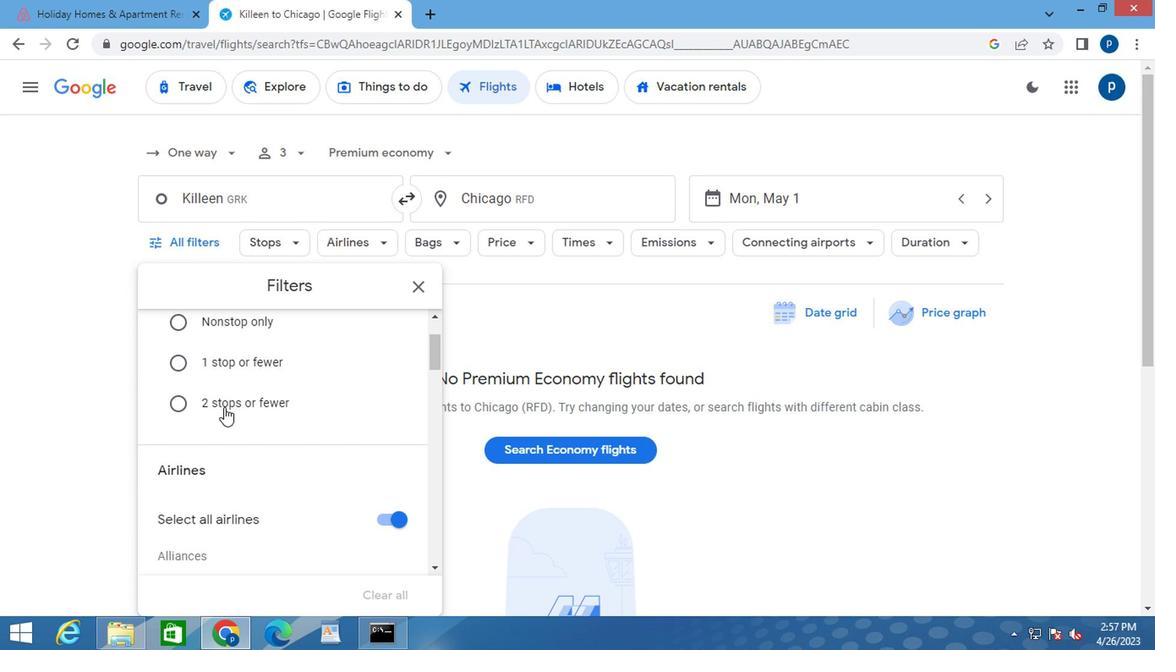 
Action: Mouse scrolled (222, 408) with delta (0, 0)
Screenshot: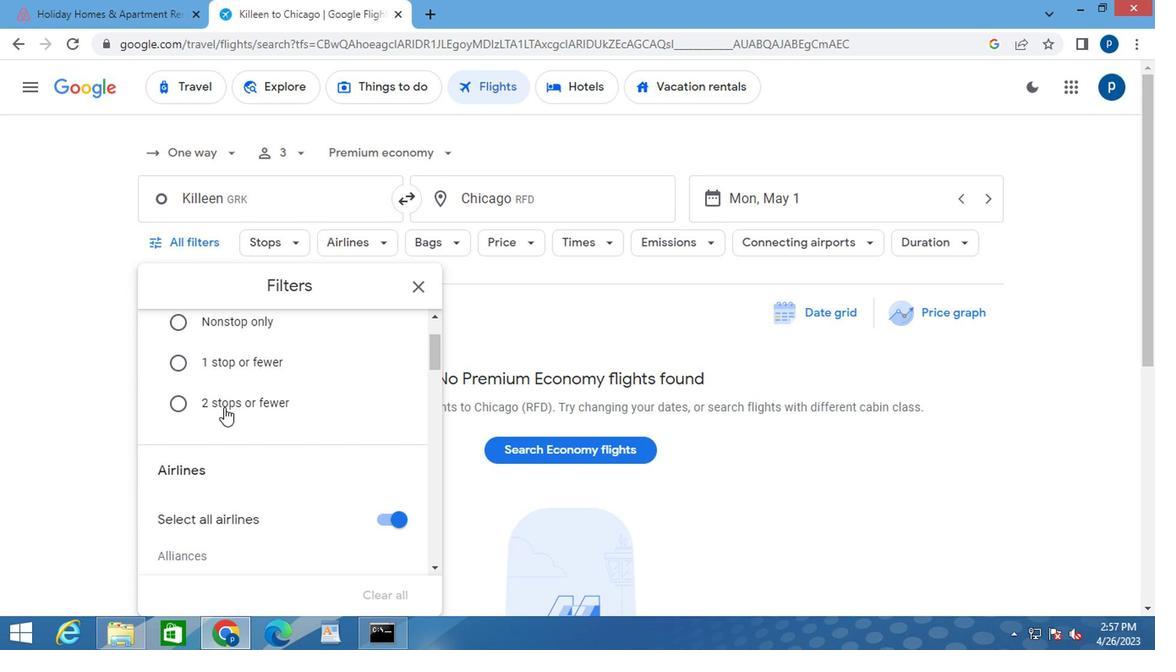 
Action: Mouse moved to (236, 410)
Screenshot: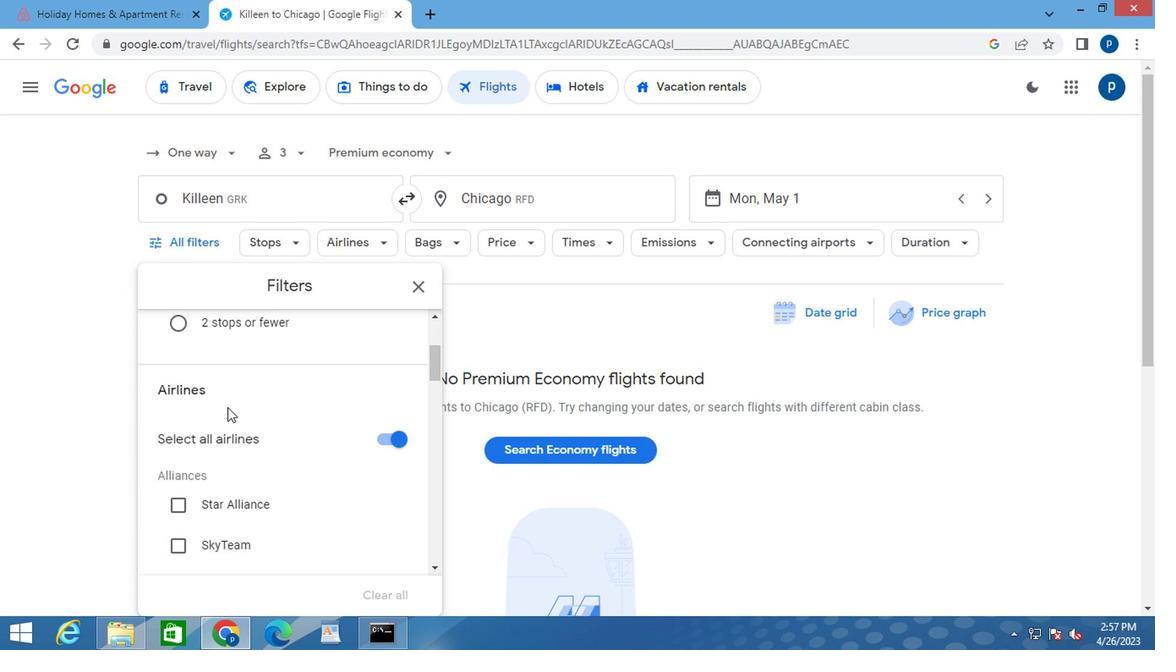 
Action: Mouse scrolled (236, 409) with delta (0, -1)
Screenshot: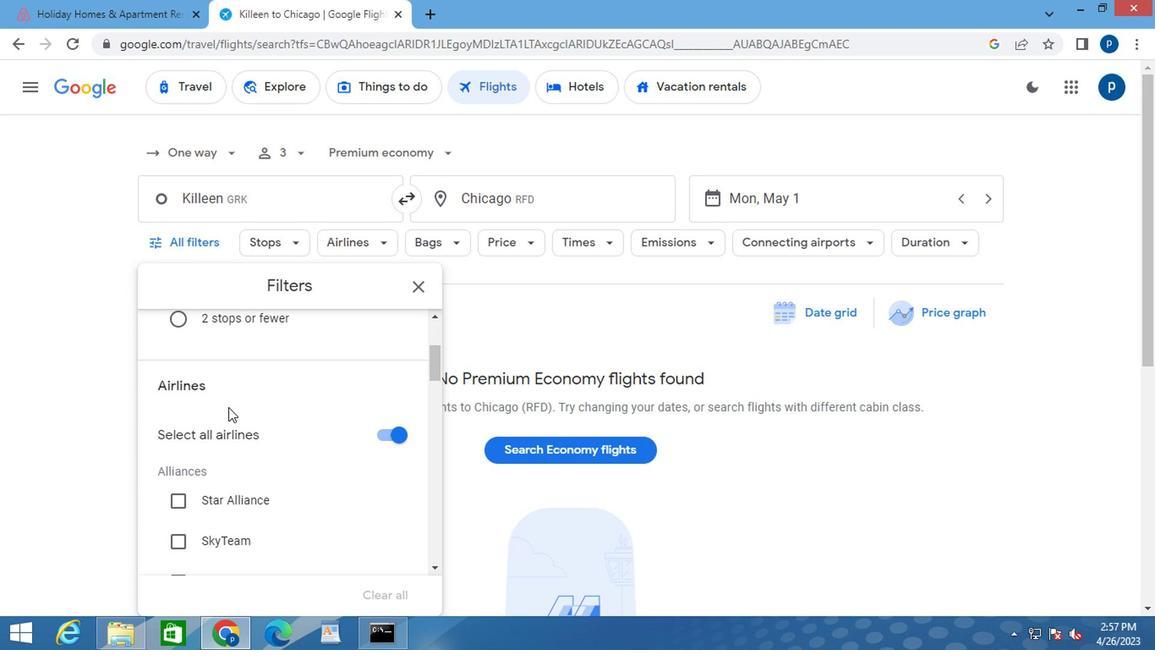 
Action: Mouse moved to (240, 414)
Screenshot: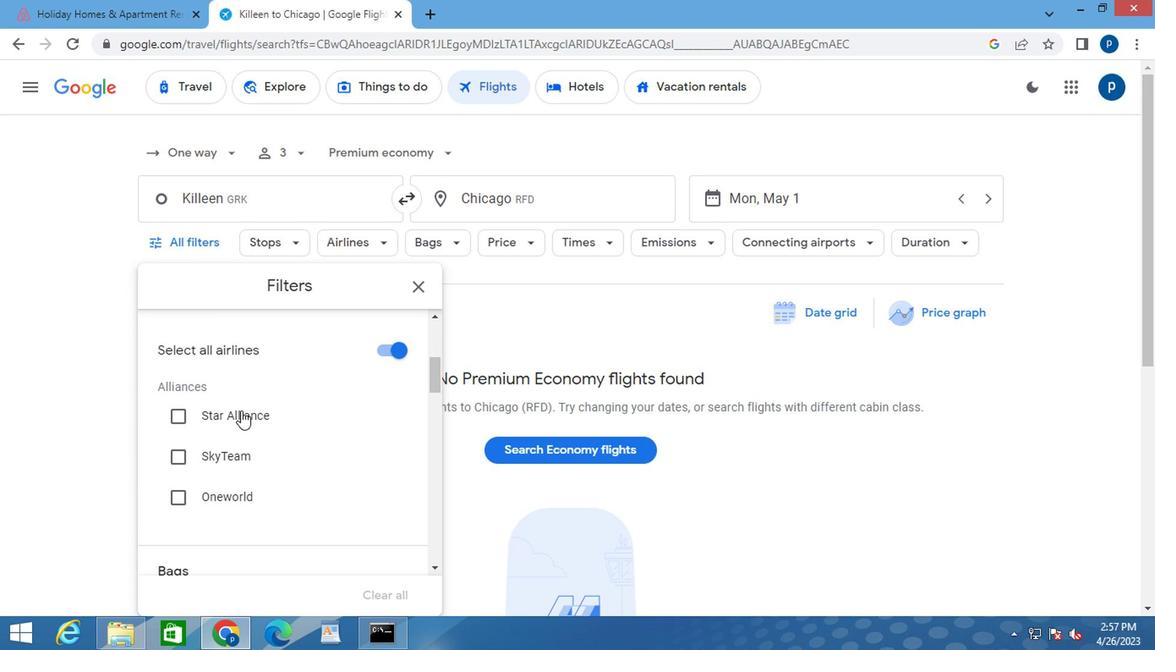 
Action: Mouse scrolled (240, 414) with delta (0, 0)
Screenshot: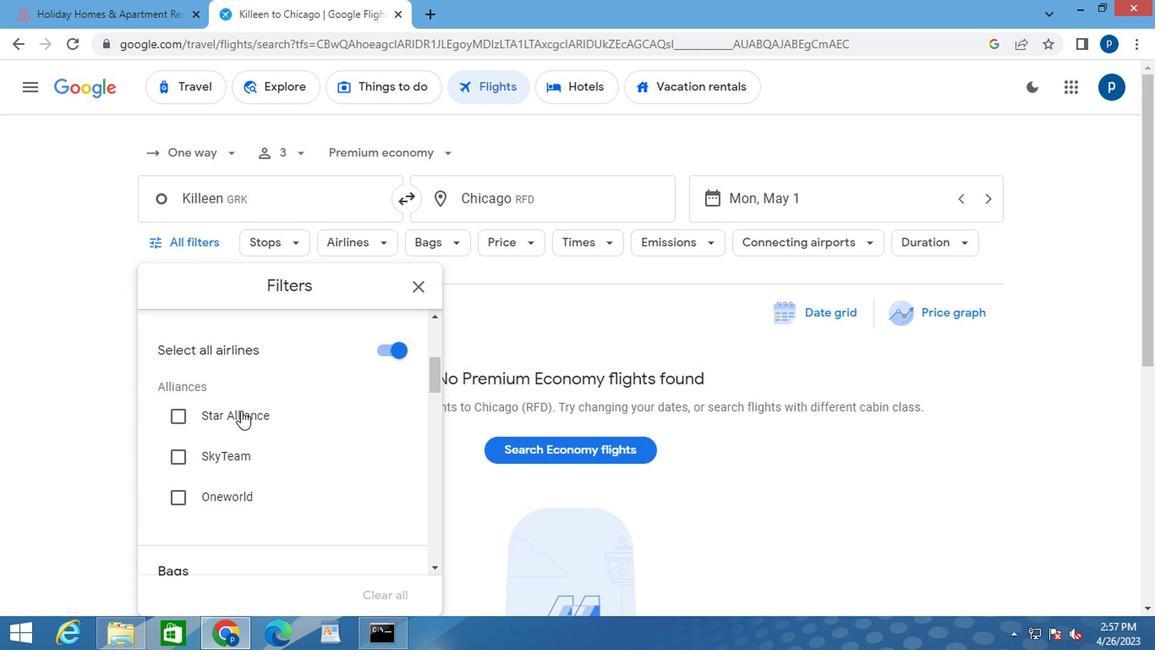 
Action: Mouse moved to (252, 415)
Screenshot: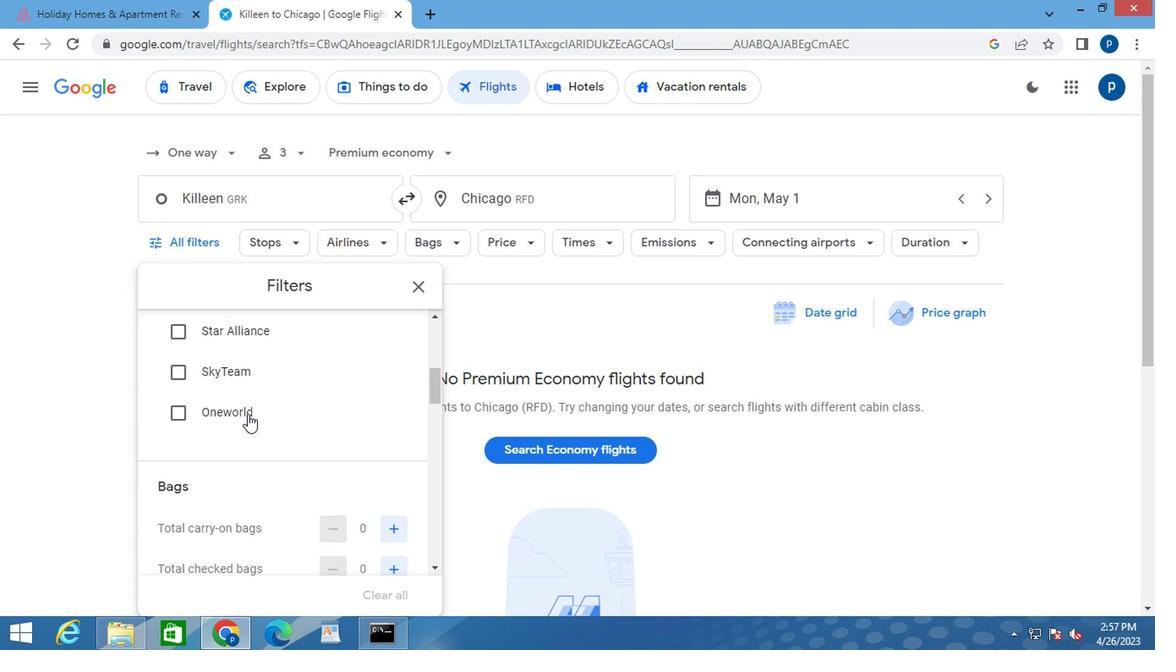 
Action: Mouse scrolled (252, 414) with delta (0, 0)
Screenshot: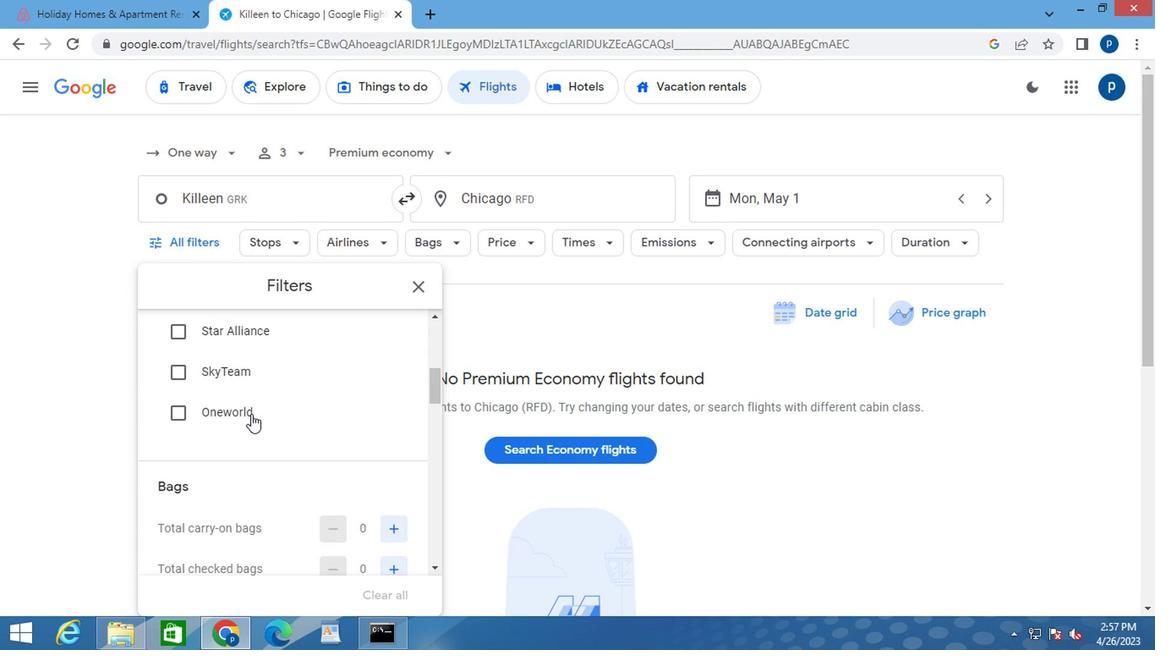 
Action: Mouse moved to (382, 484)
Screenshot: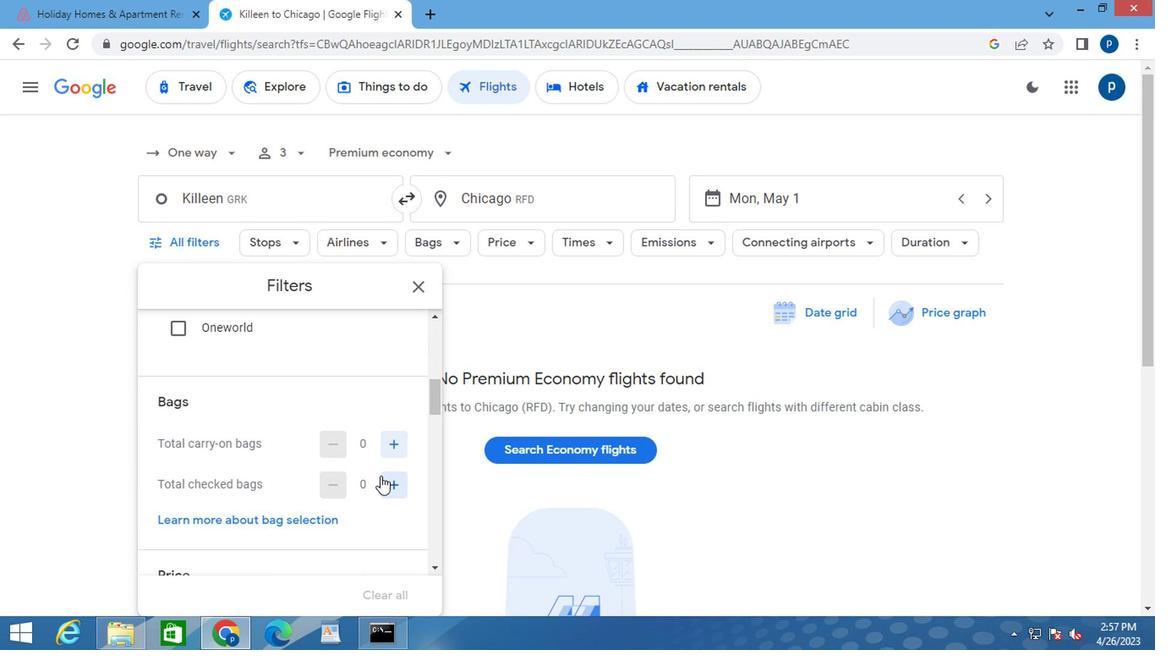 
Action: Mouse pressed left at (382, 484)
Screenshot: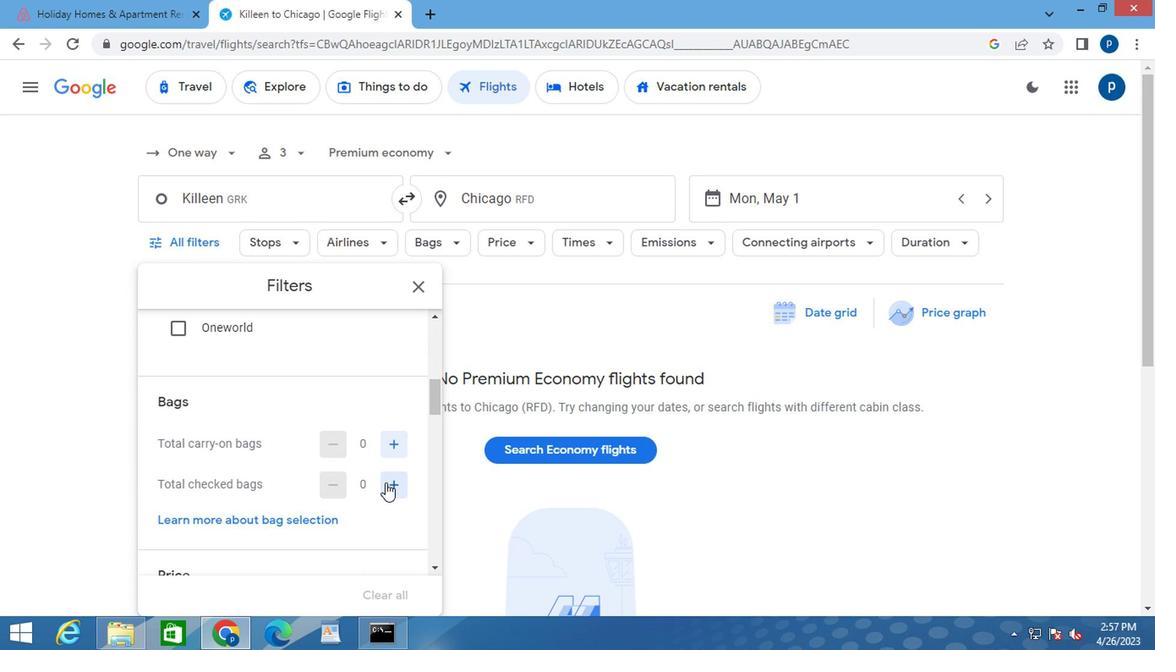 
Action: Mouse pressed left at (382, 484)
Screenshot: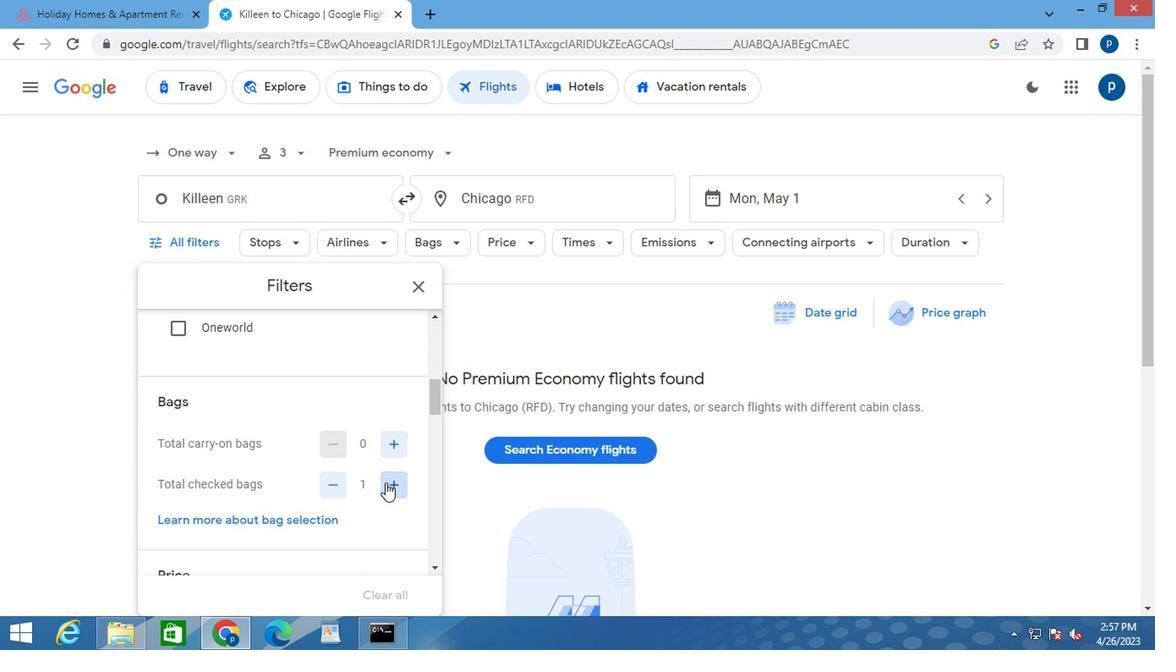 
Action: Mouse moved to (343, 481)
Screenshot: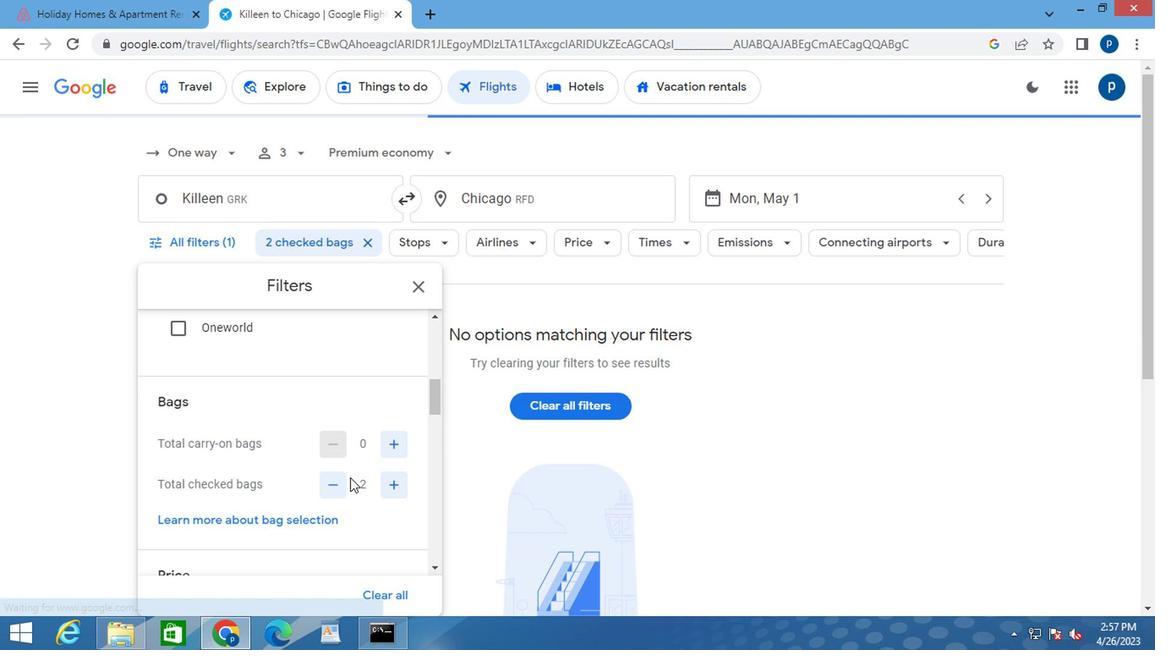 
Action: Mouse scrolled (344, 481) with delta (0, 0)
Screenshot: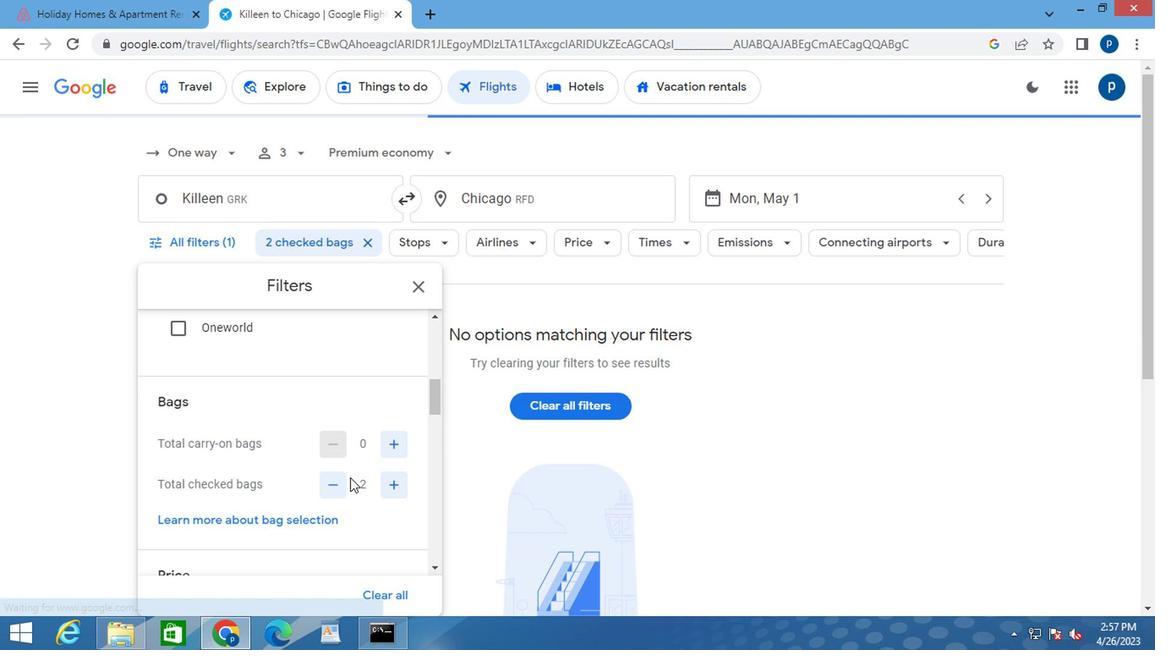 
Action: Mouse scrolled (344, 481) with delta (0, 0)
Screenshot: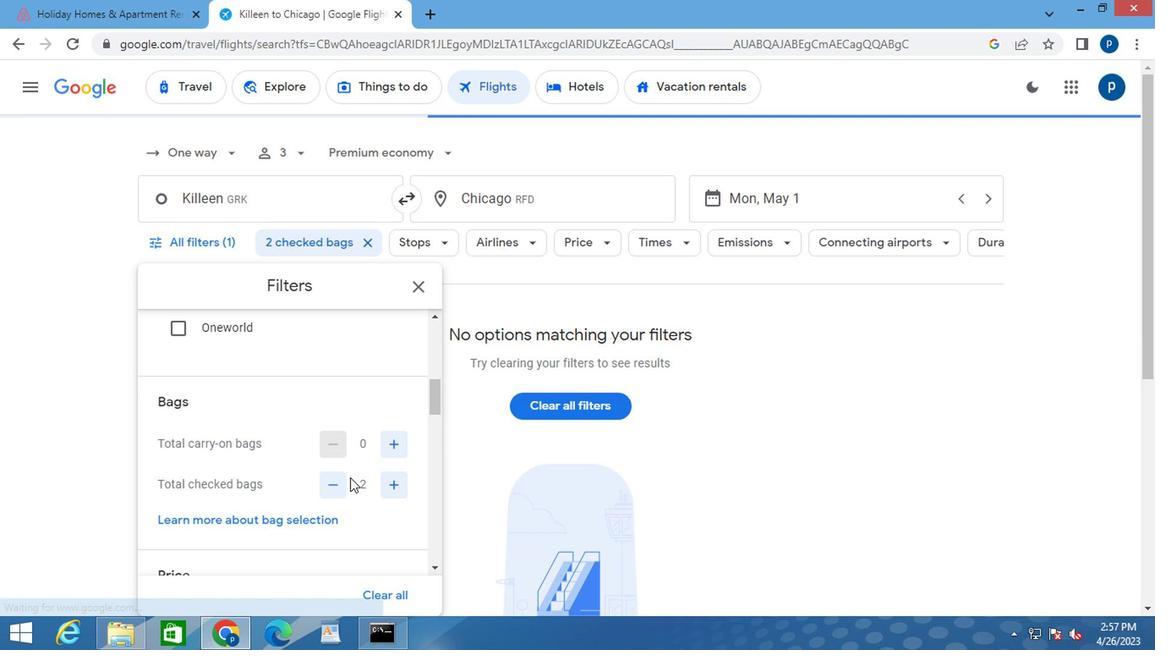 
Action: Mouse moved to (387, 473)
Screenshot: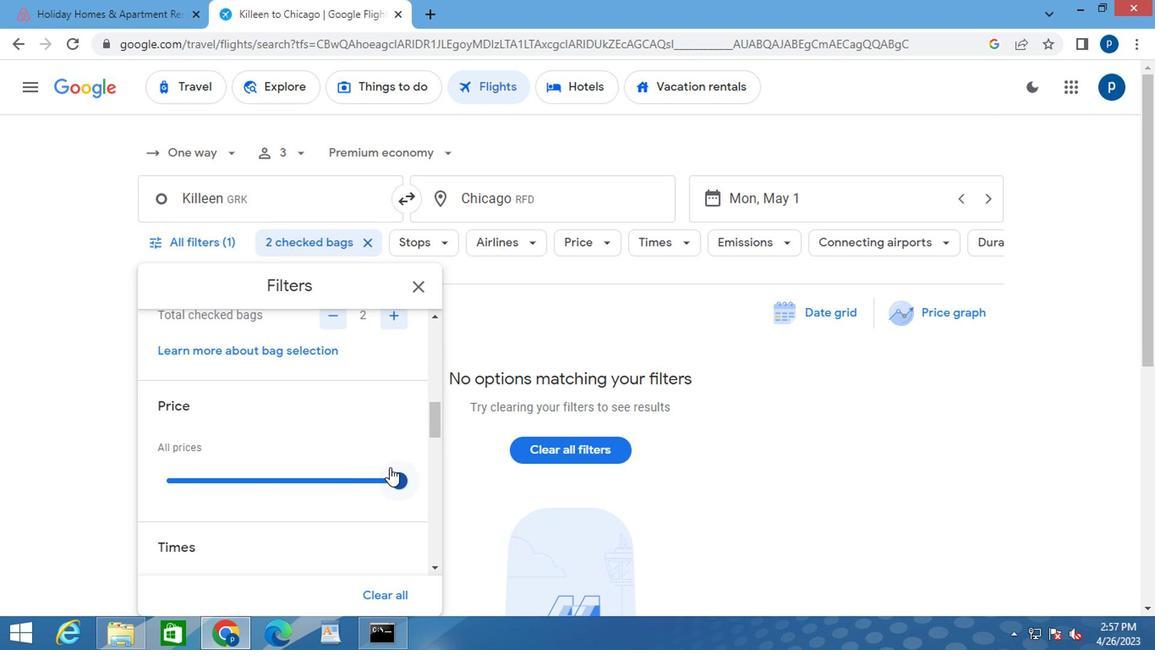 
Action: Mouse pressed left at (387, 473)
Screenshot: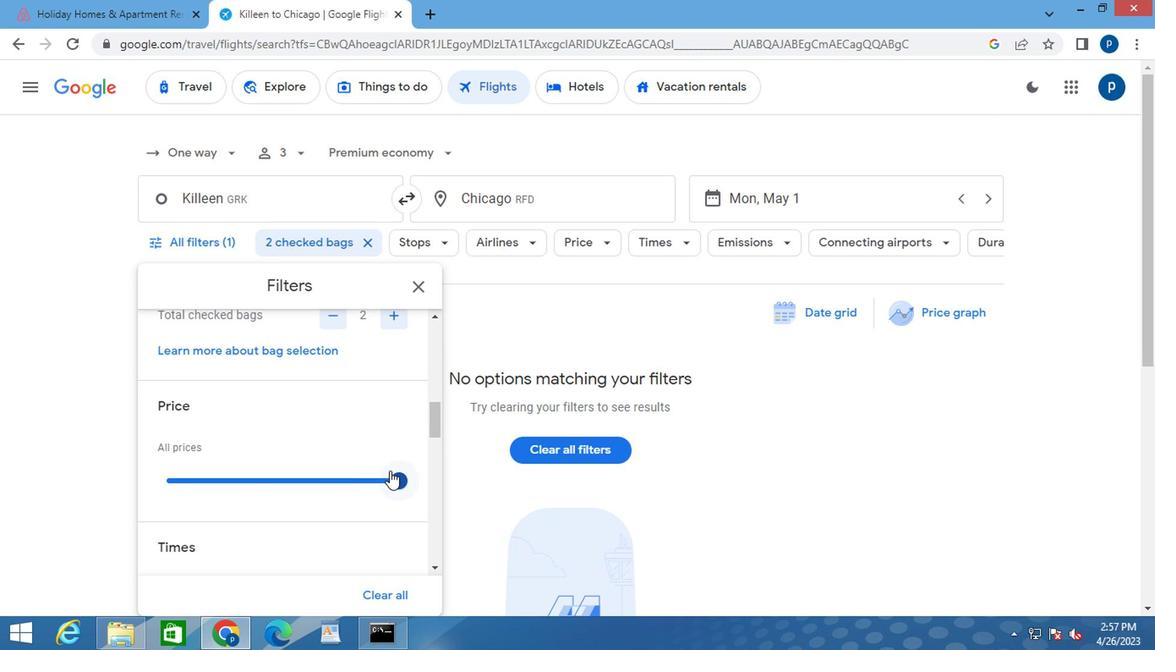 
Action: Mouse moved to (338, 505)
Screenshot: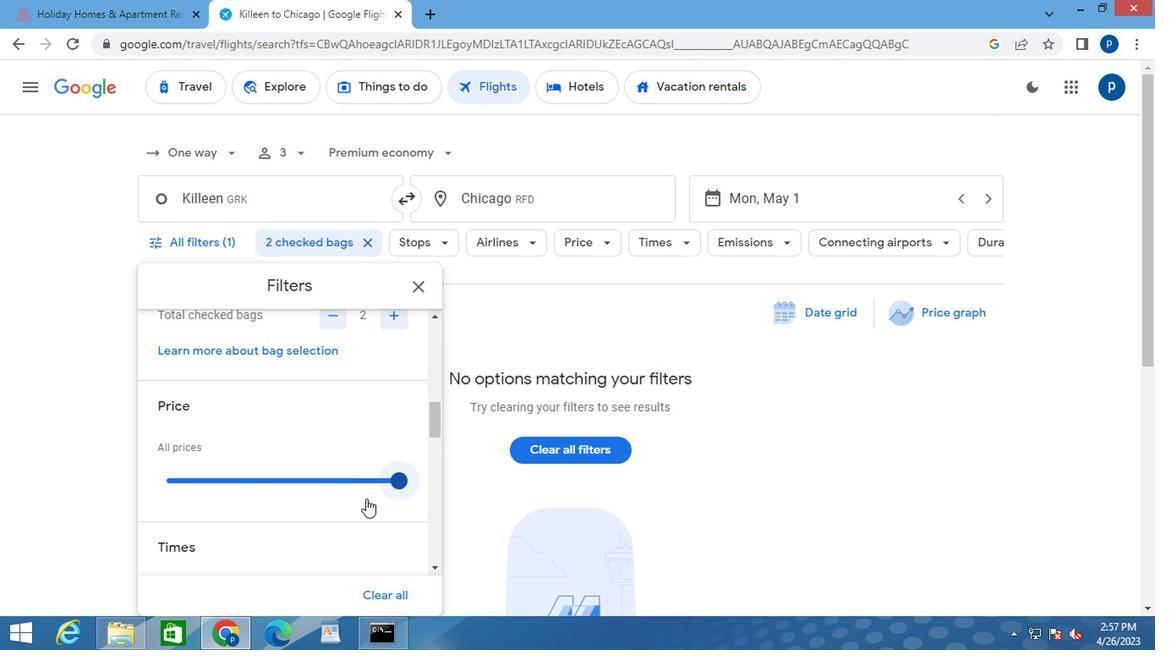 
Action: Mouse scrolled (338, 504) with delta (0, 0)
Screenshot: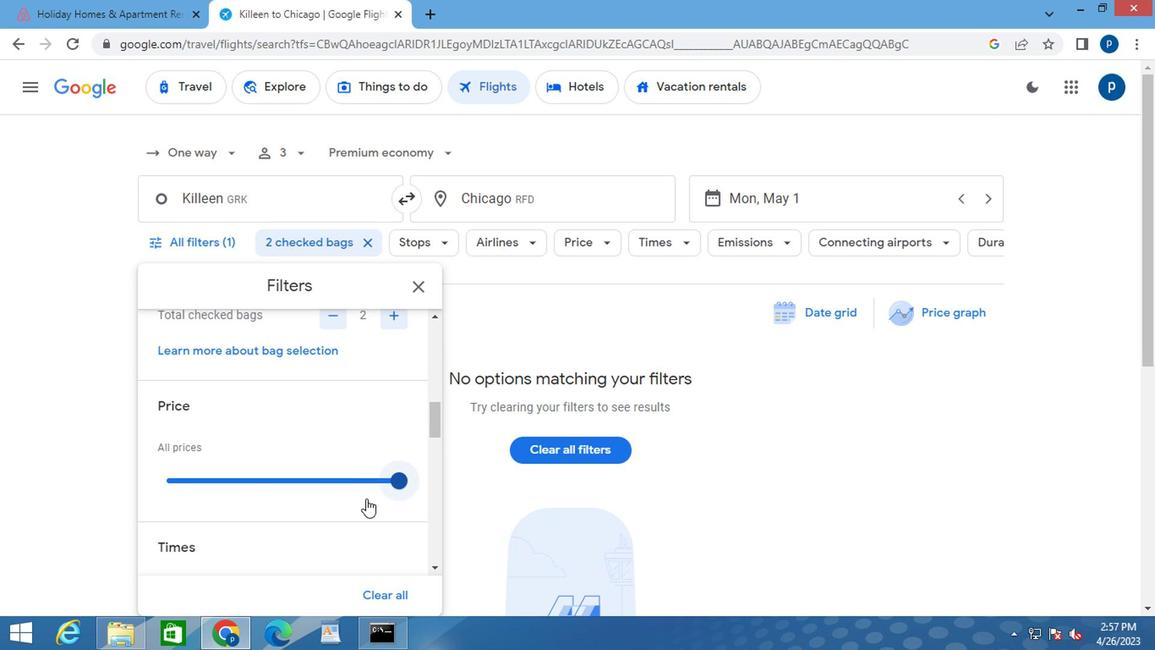 
Action: Mouse scrolled (338, 504) with delta (0, 0)
Screenshot: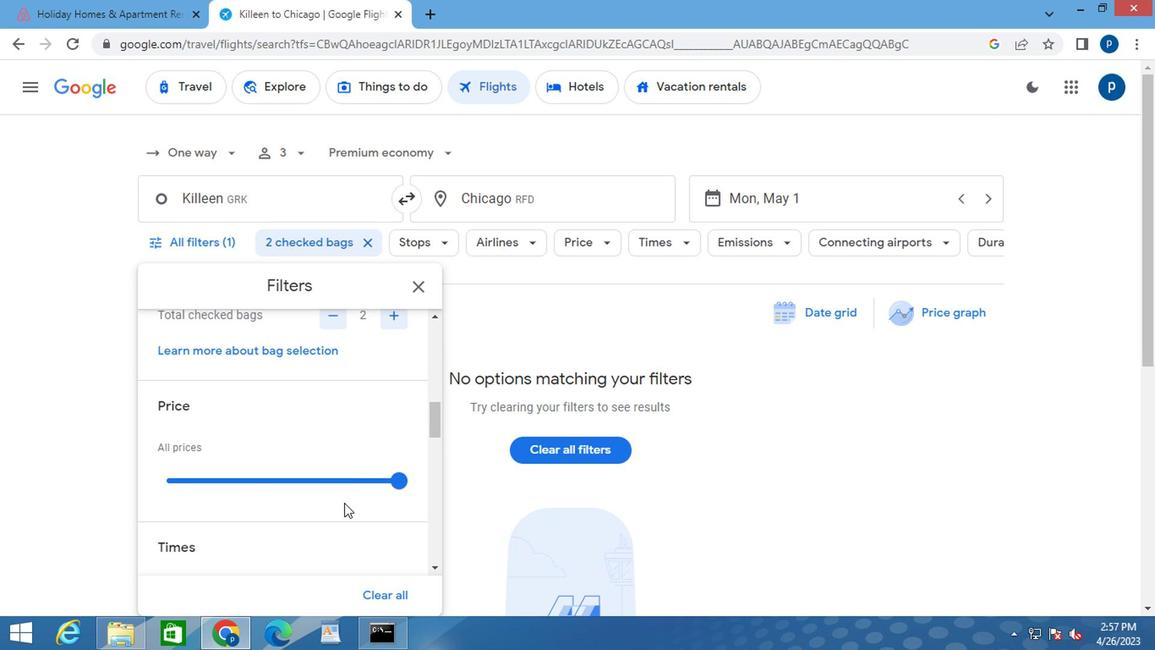 
Action: Mouse moved to (163, 502)
Screenshot: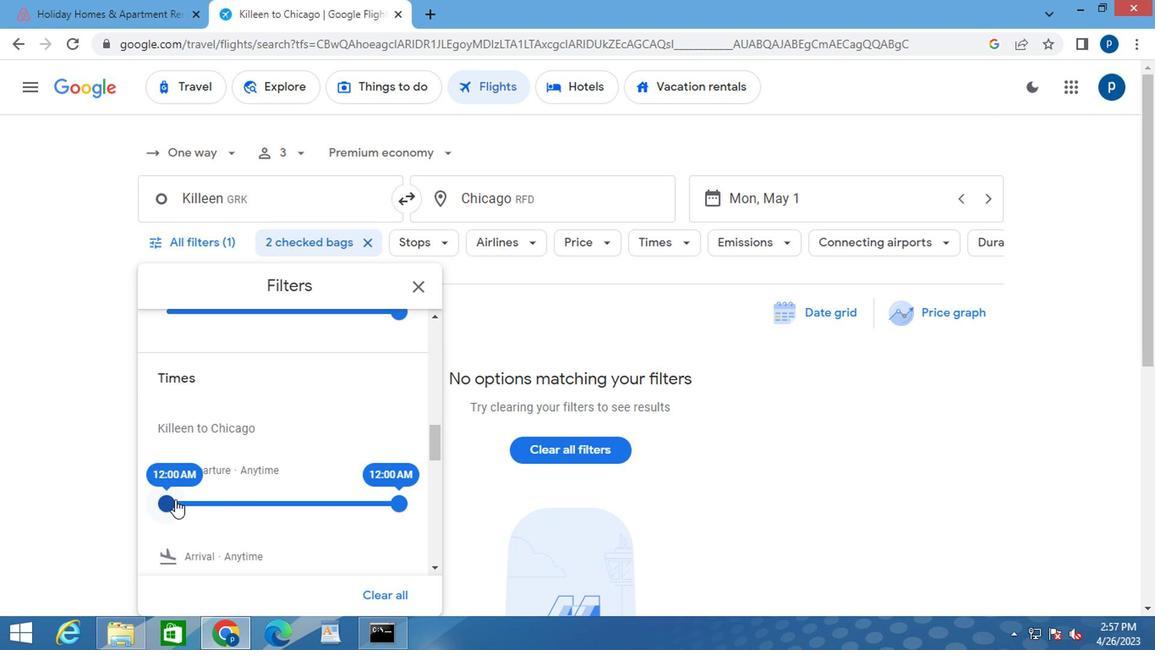 
Action: Mouse pressed left at (163, 502)
Screenshot: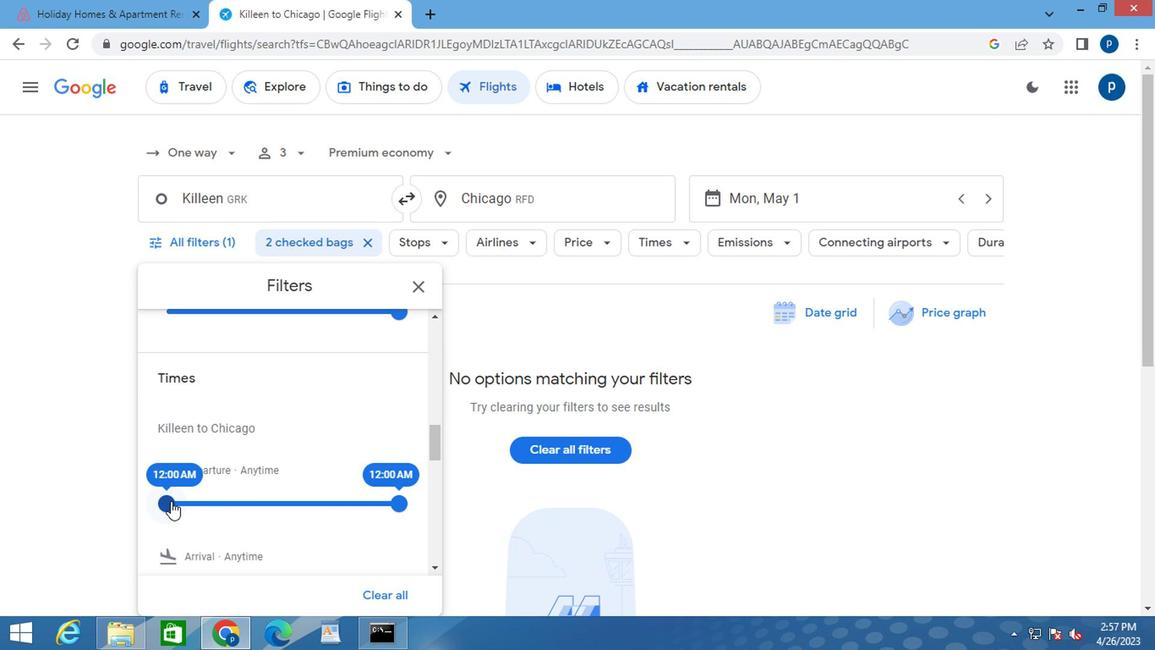 
Action: Mouse moved to (391, 506)
Screenshot: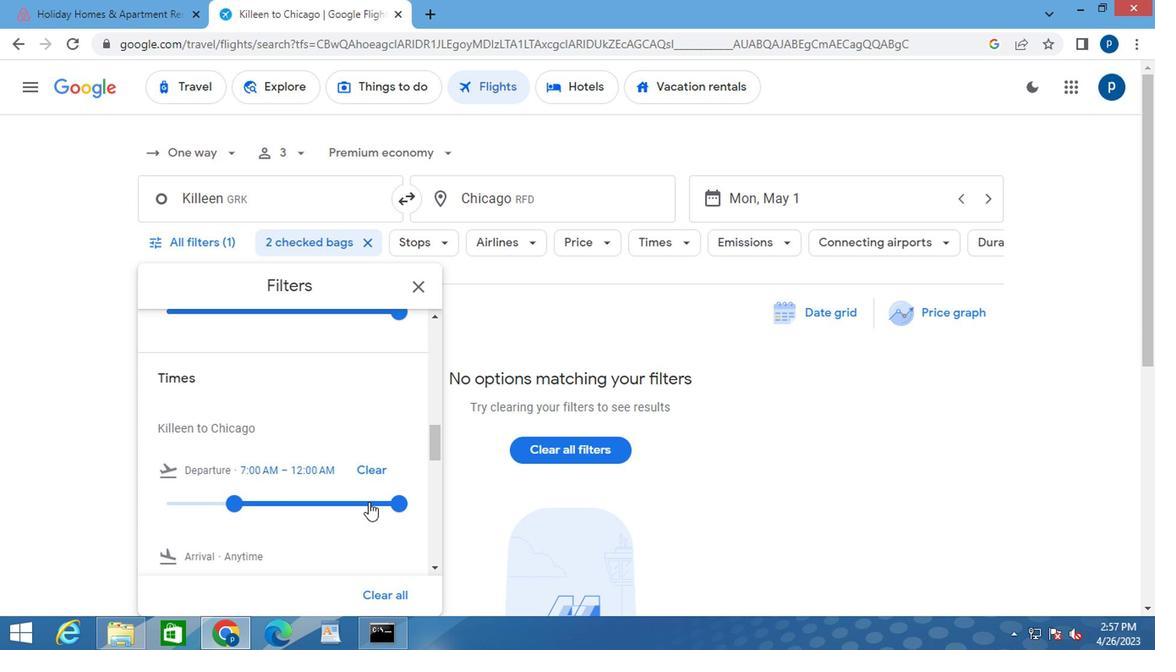 
Action: Mouse pressed left at (391, 506)
Screenshot: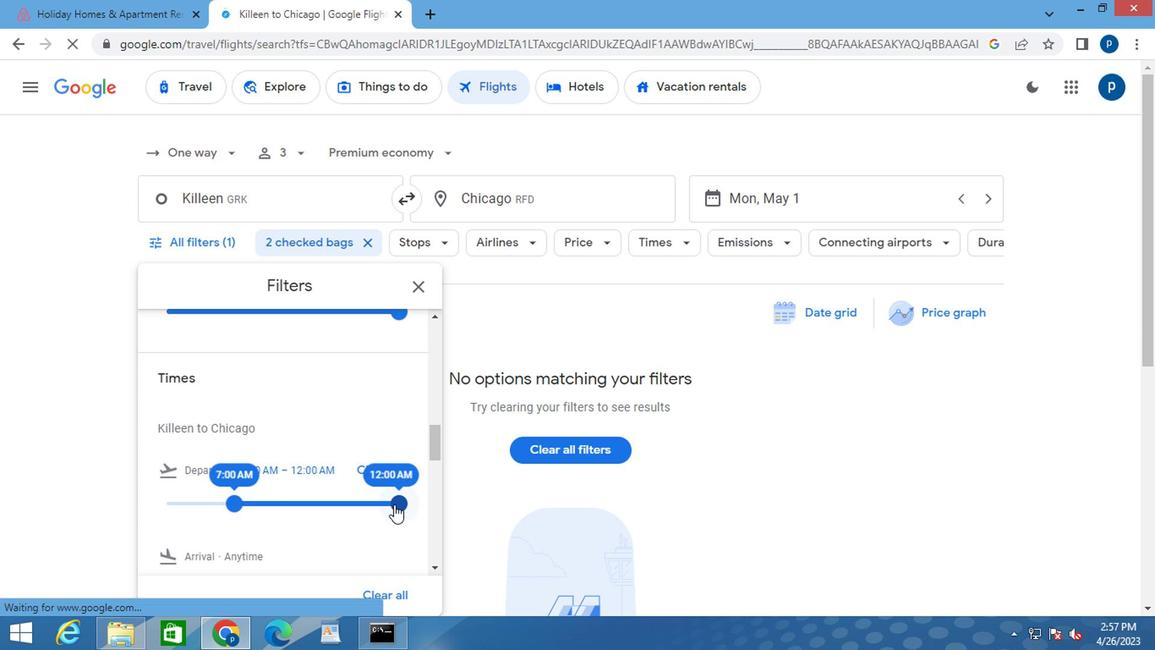 
Action: Mouse moved to (413, 285)
Screenshot: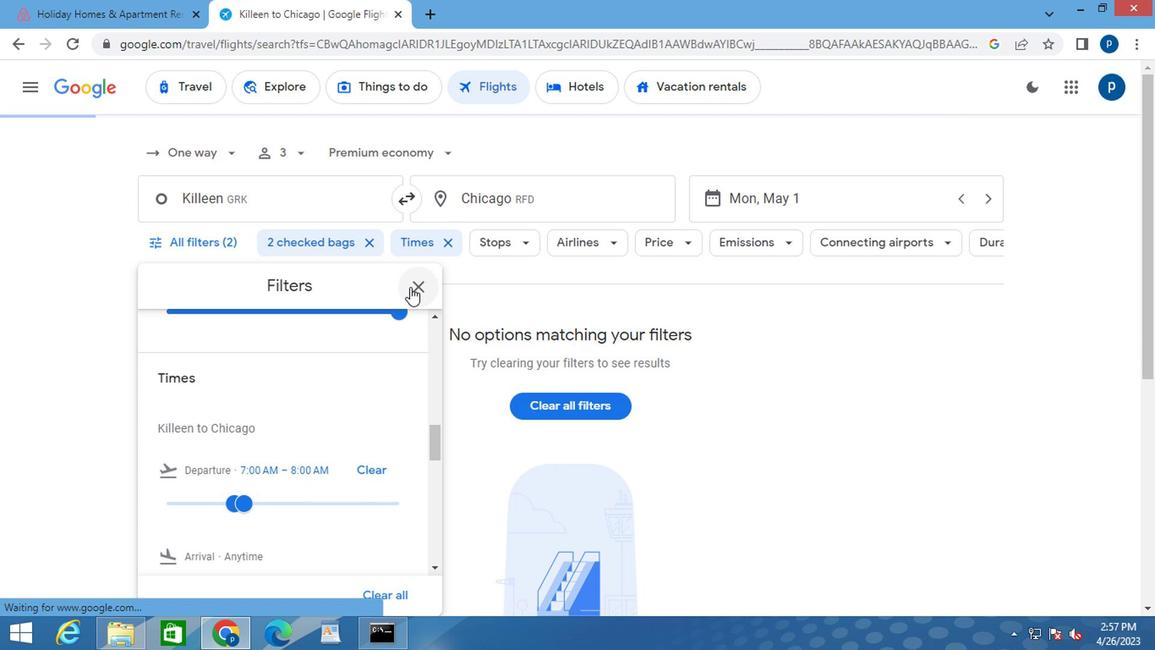 
Action: Mouse pressed left at (413, 285)
Screenshot: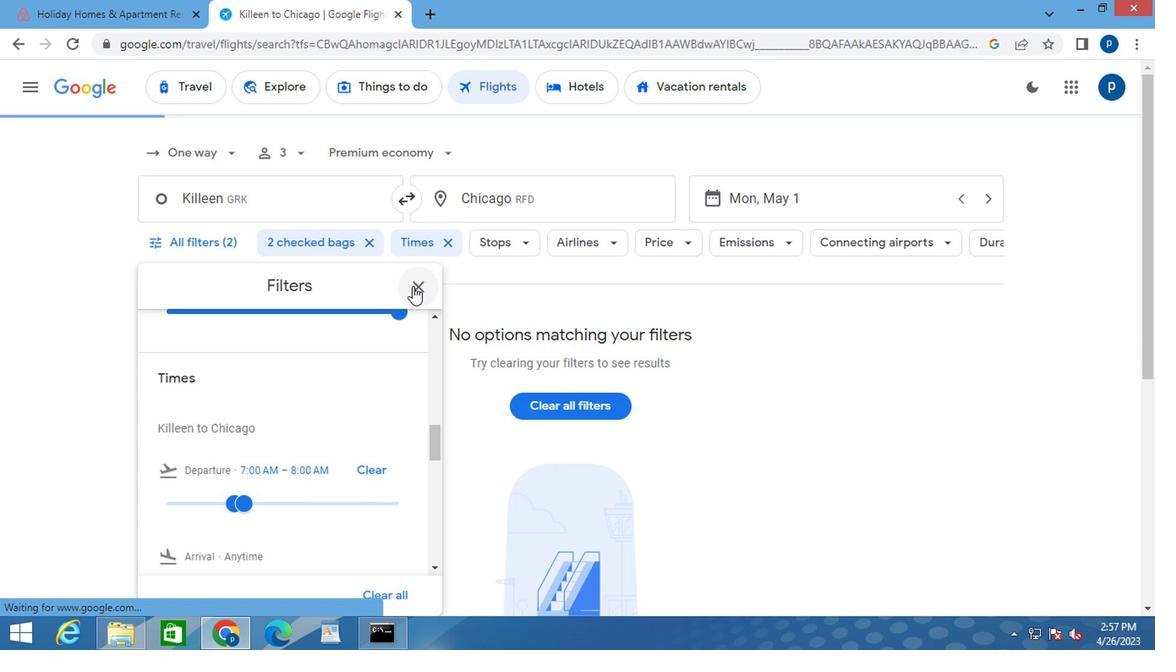 
